 Task: For heading Arial black with underline.  font size for heading18,  'Change the font style of data to'Calibri.  and font size to 9,  Change the alignment of both headline & data to Align center.  In the sheet  Data Collection Workbook Templatebook
Action: Mouse moved to (816, 107)
Screenshot: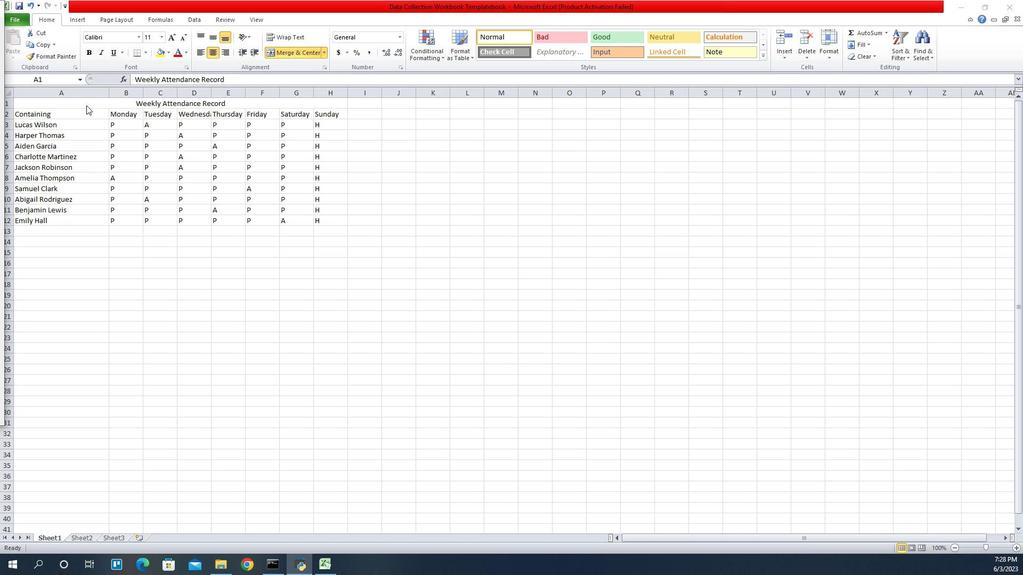 
Action: Mouse pressed left at (816, 107)
Screenshot: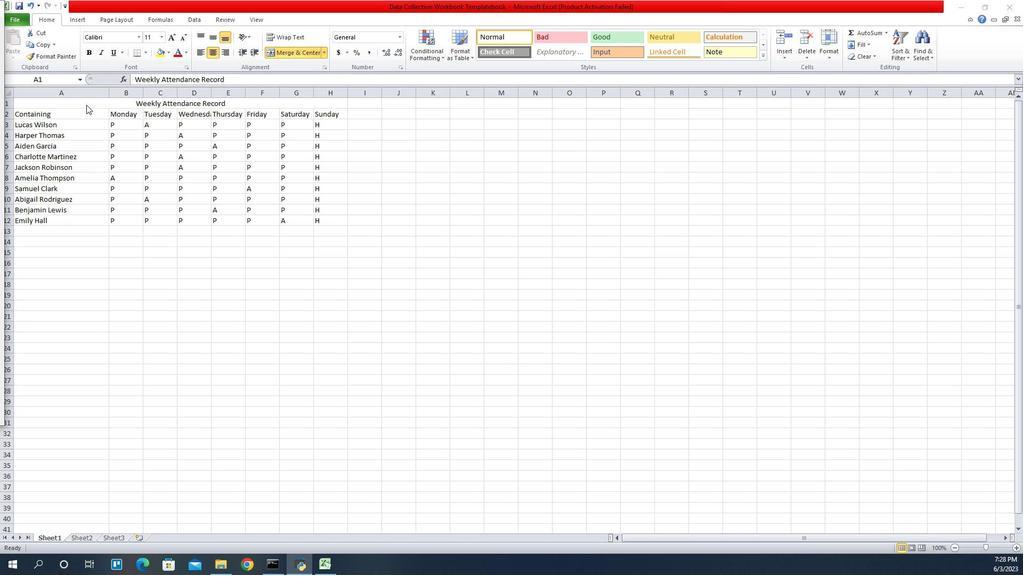 
Action: Mouse moved to (866, 38)
Screenshot: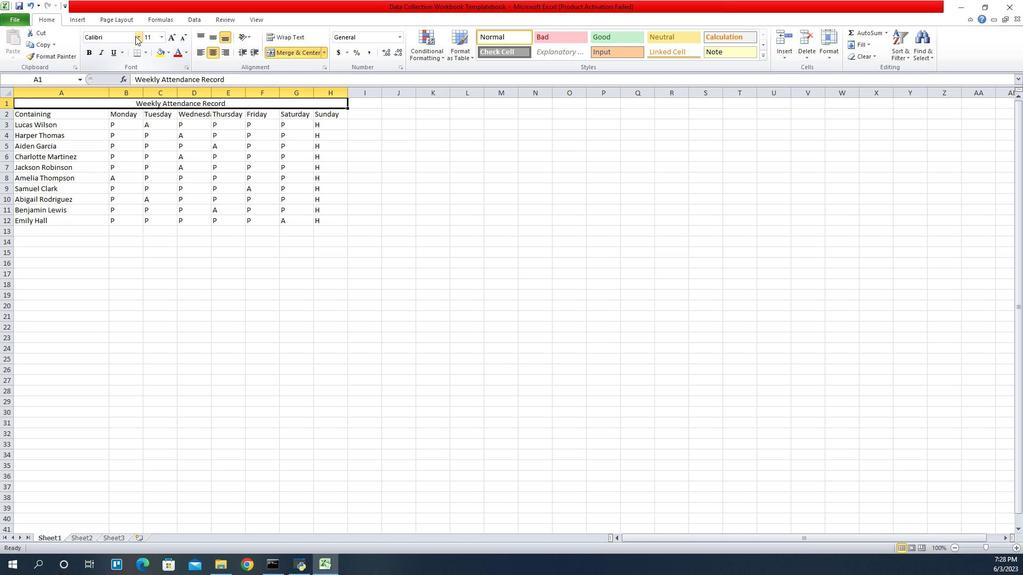 
Action: Mouse pressed left at (866, 38)
Screenshot: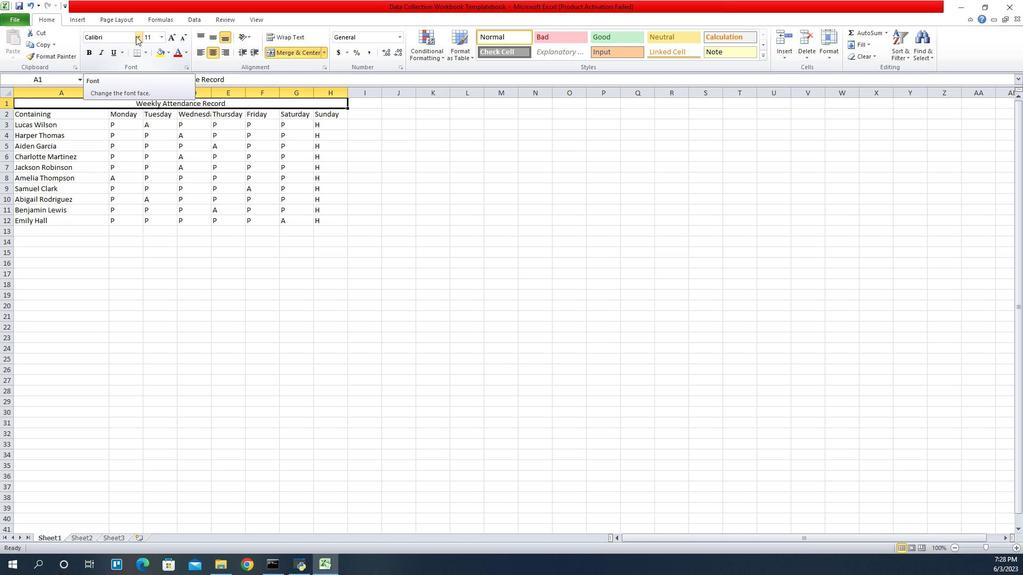 
Action: Mouse moved to (847, 136)
Screenshot: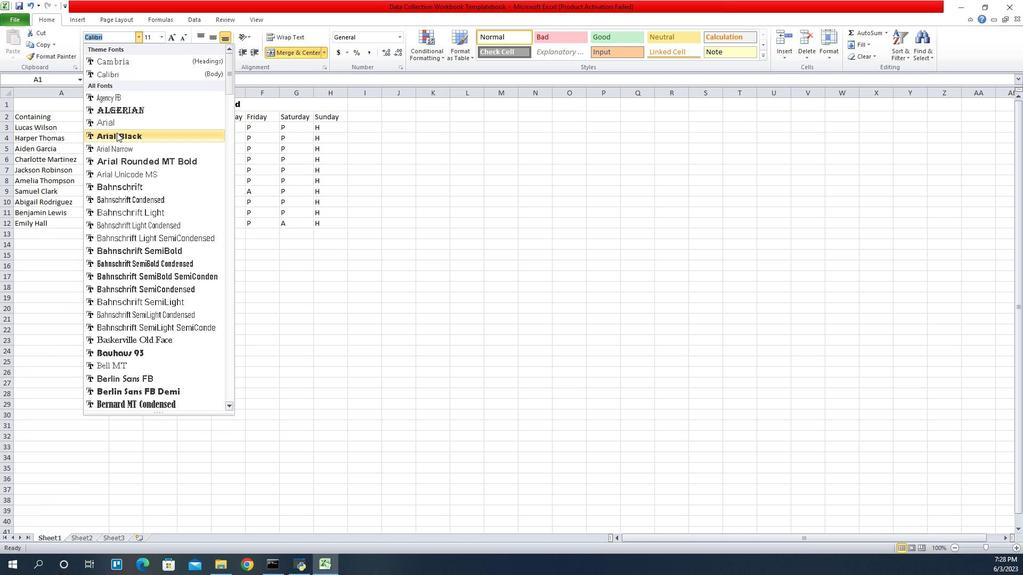 
Action: Mouse pressed left at (847, 136)
Screenshot: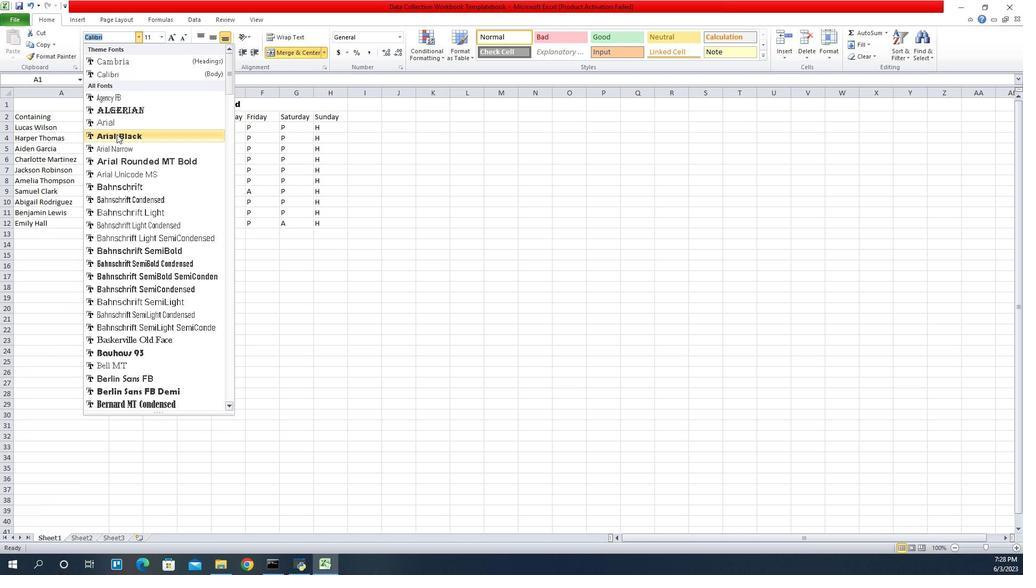 
Action: Mouse pressed left at (847, 136)
Screenshot: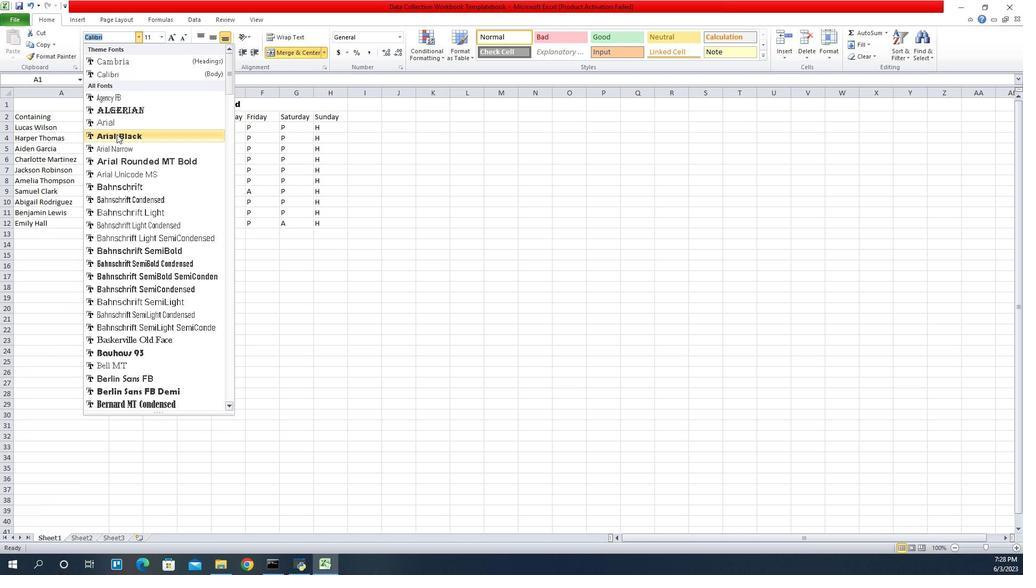 
Action: Mouse moved to (843, 55)
Screenshot: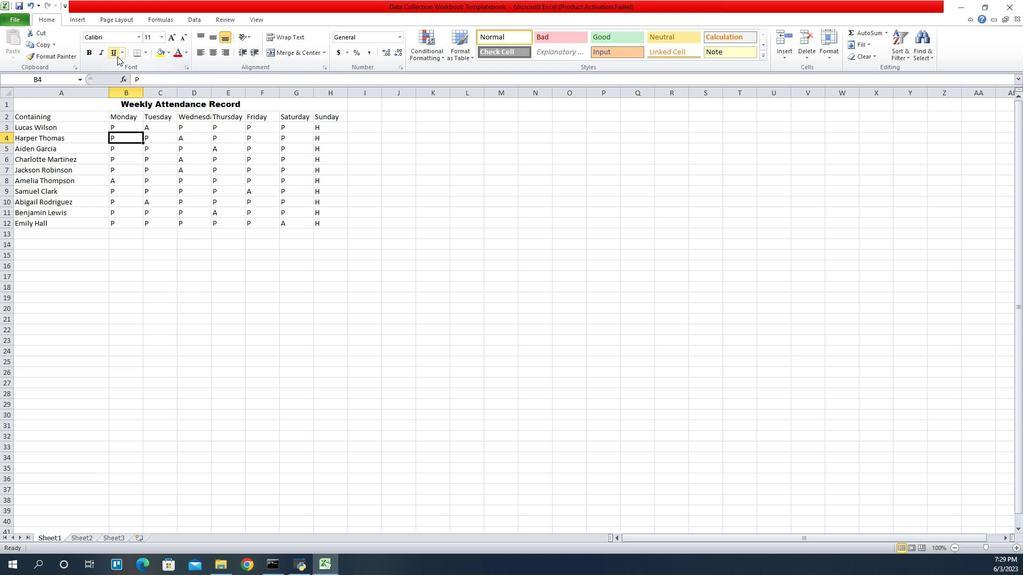 
Action: Mouse pressed left at (843, 55)
Screenshot: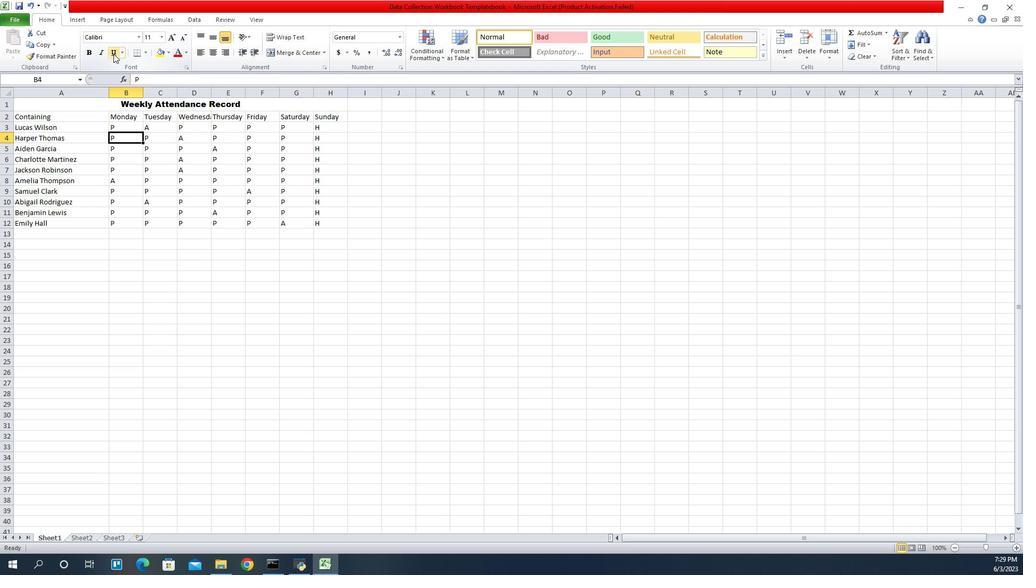 
Action: Mouse moved to (891, 41)
Screenshot: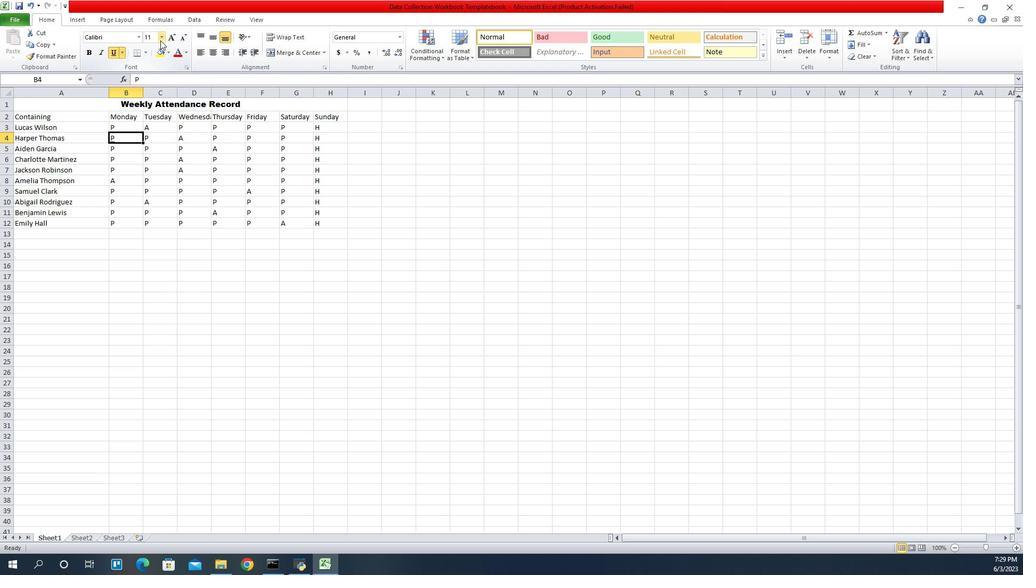 
Action: Mouse pressed left at (891, 41)
Screenshot: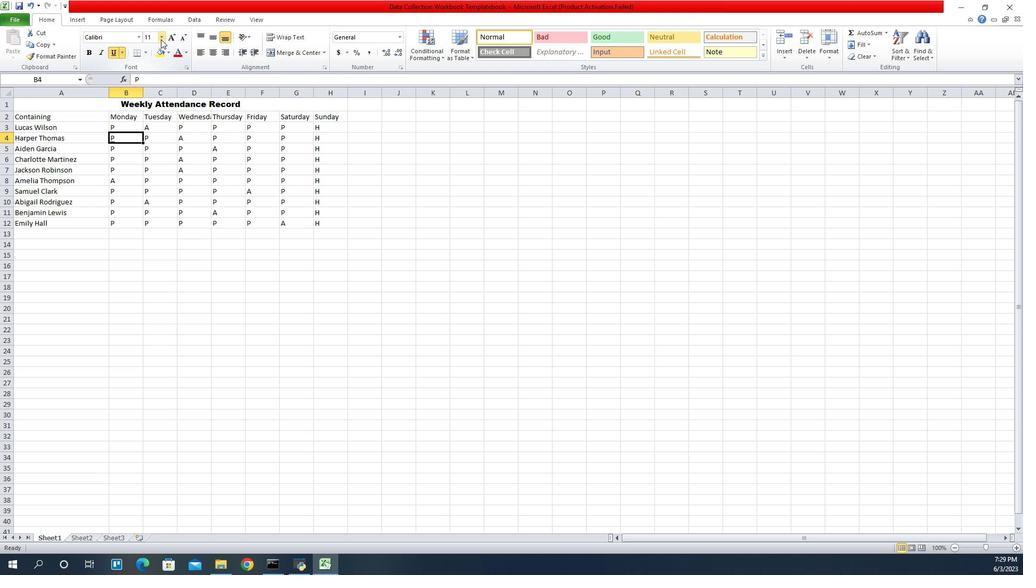 
Action: Mouse moved to (882, 113)
Screenshot: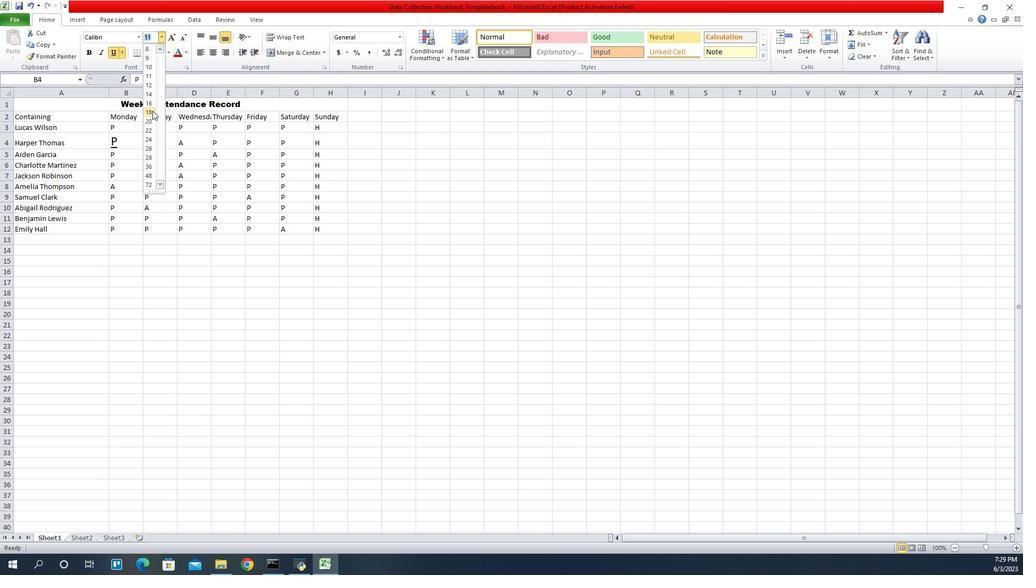 
Action: Mouse pressed left at (882, 113)
Screenshot: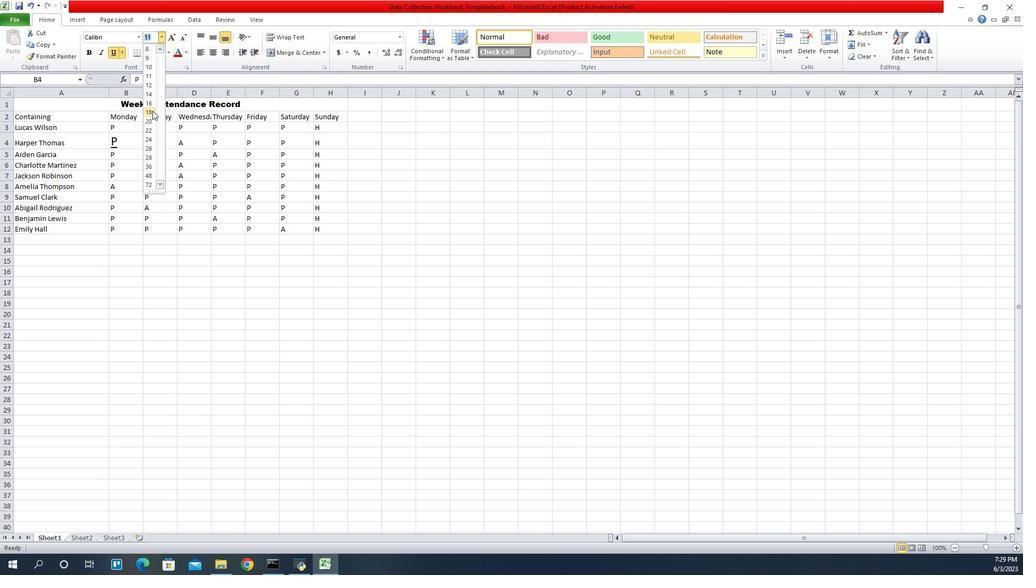 
Action: Mouse moved to (842, 143)
Screenshot: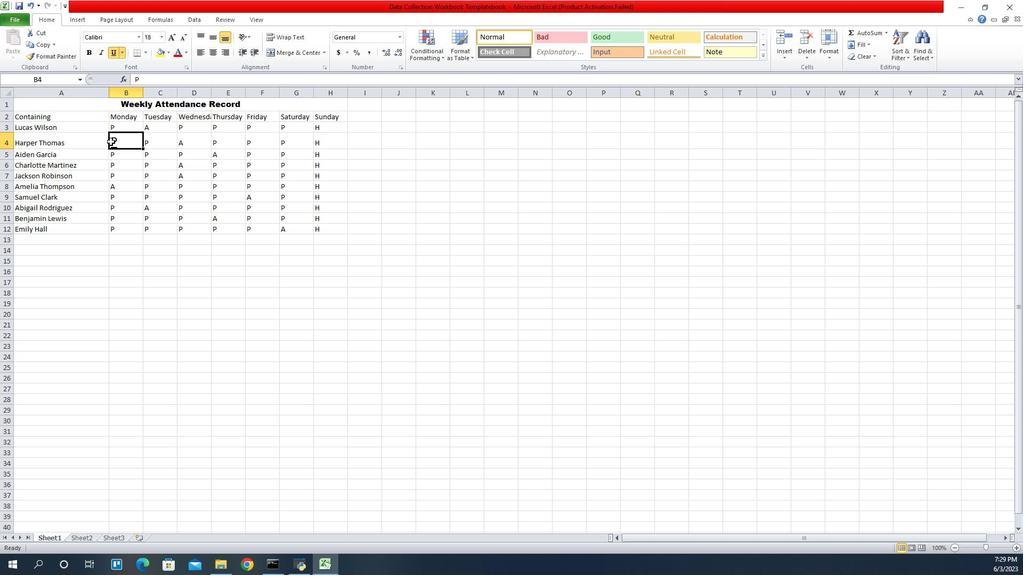
Action: Key pressed ctrl+Z
Screenshot: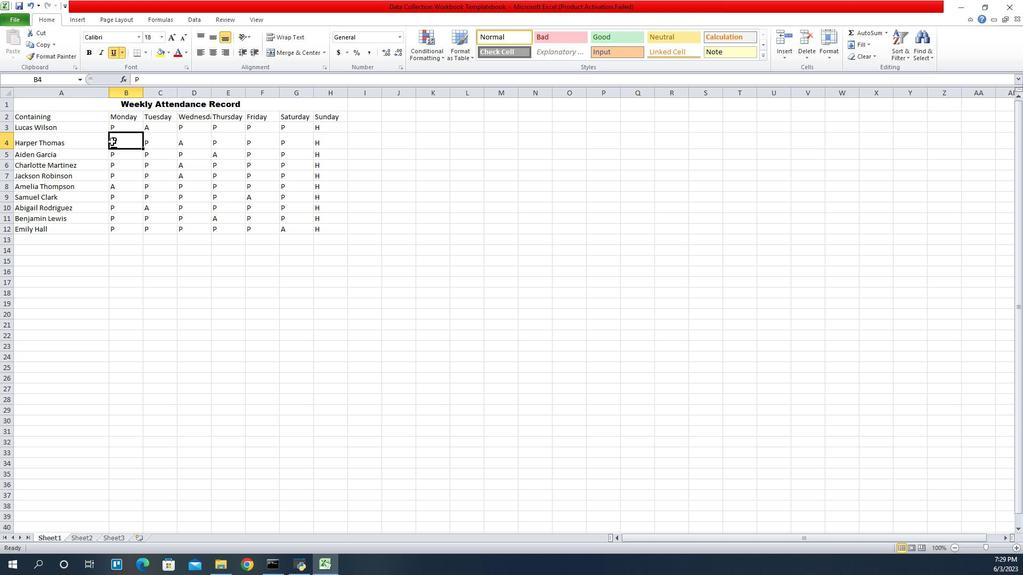 
Action: Mouse moved to (837, 109)
Screenshot: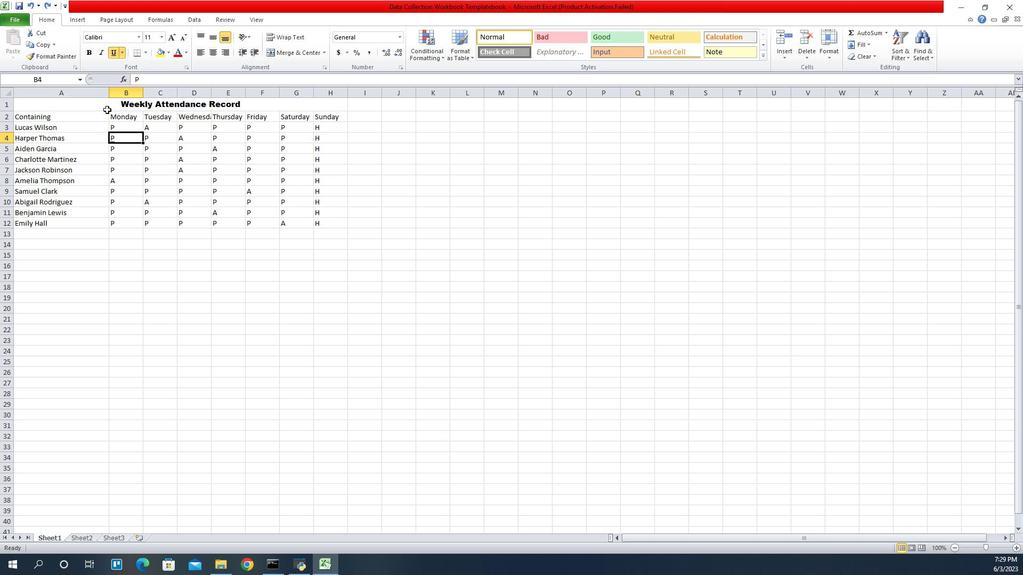 
Action: Mouse pressed left at (837, 109)
Screenshot: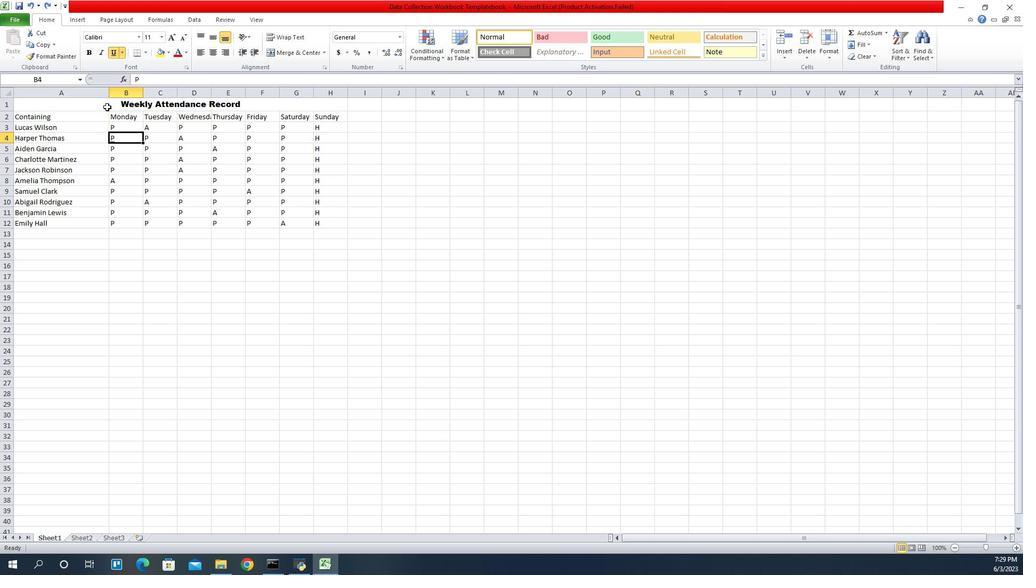 
Action: Mouse moved to (843, 57)
Screenshot: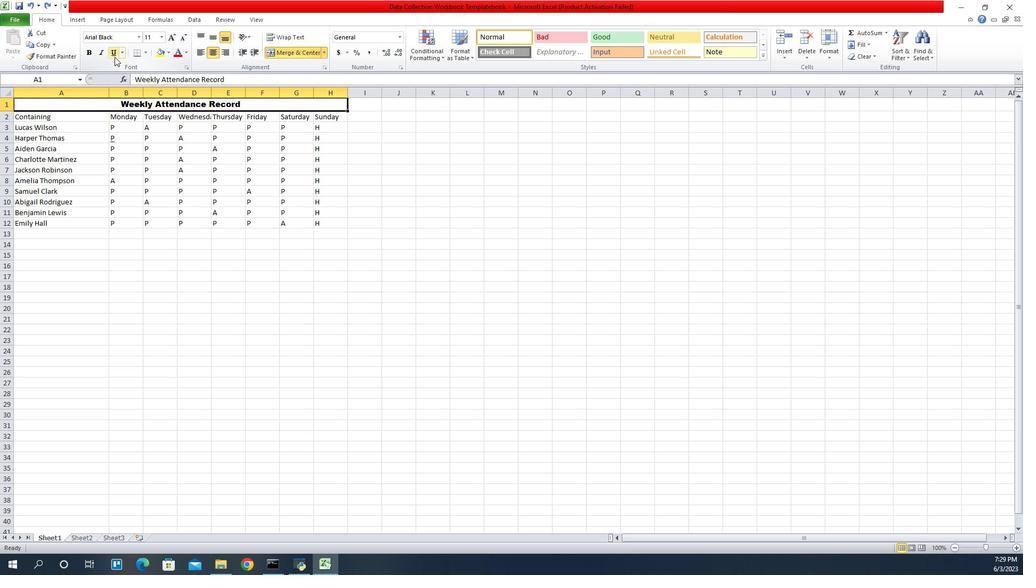 
Action: Mouse pressed left at (843, 57)
Screenshot: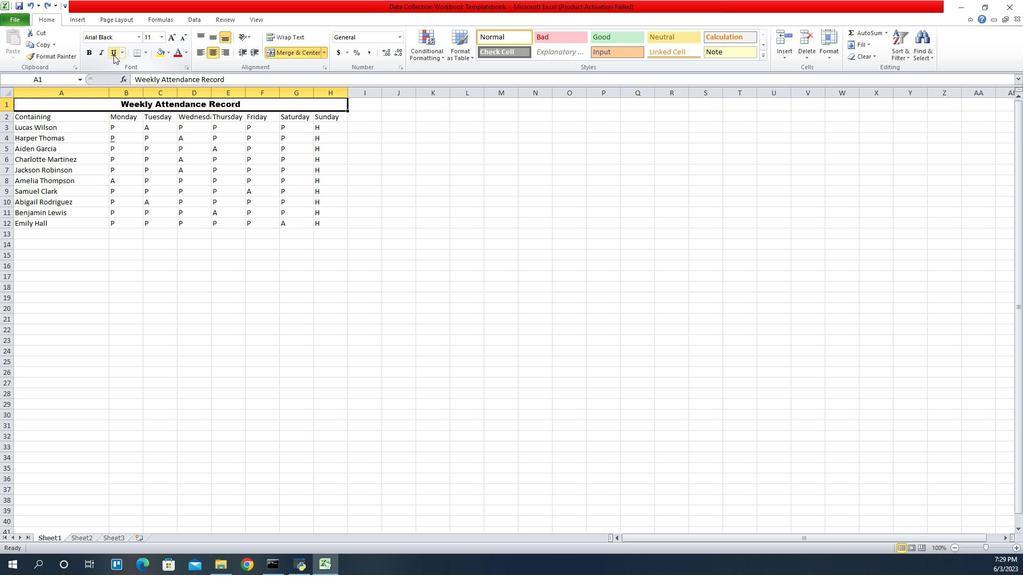 
Action: Mouse moved to (794, 117)
Screenshot: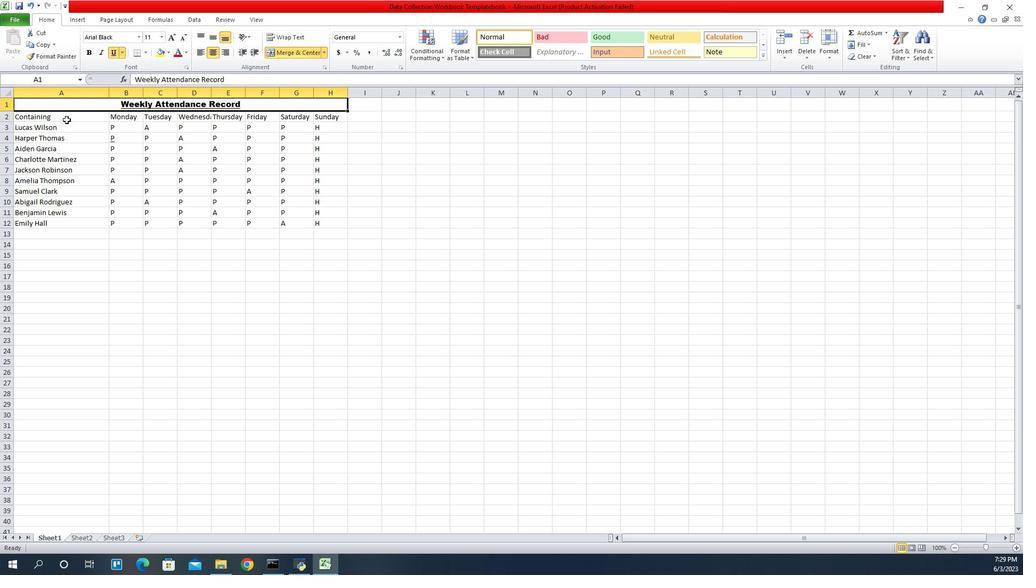 
Action: Mouse pressed left at (794, 117)
Screenshot: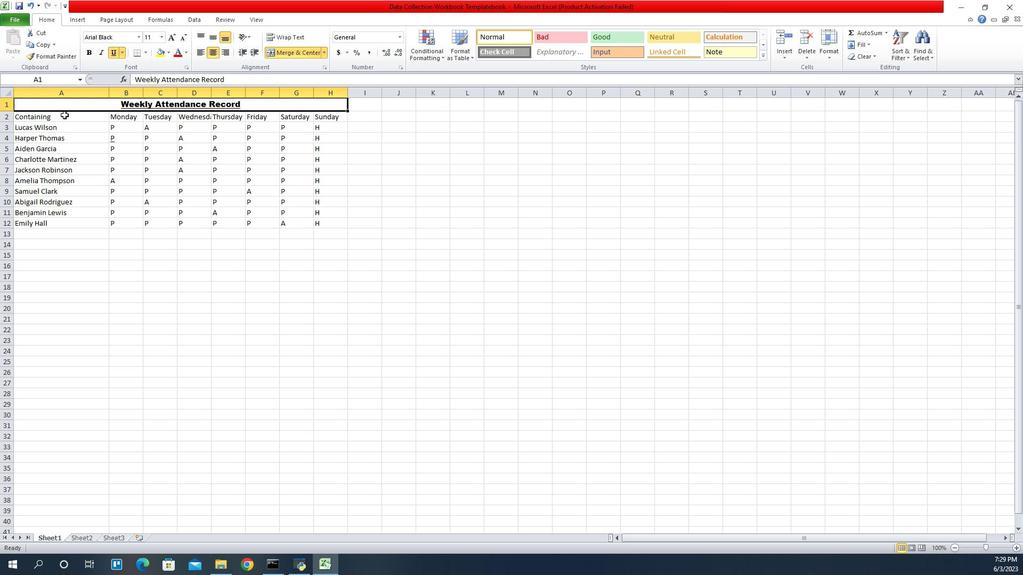 
Action: Mouse moved to (868, 42)
Screenshot: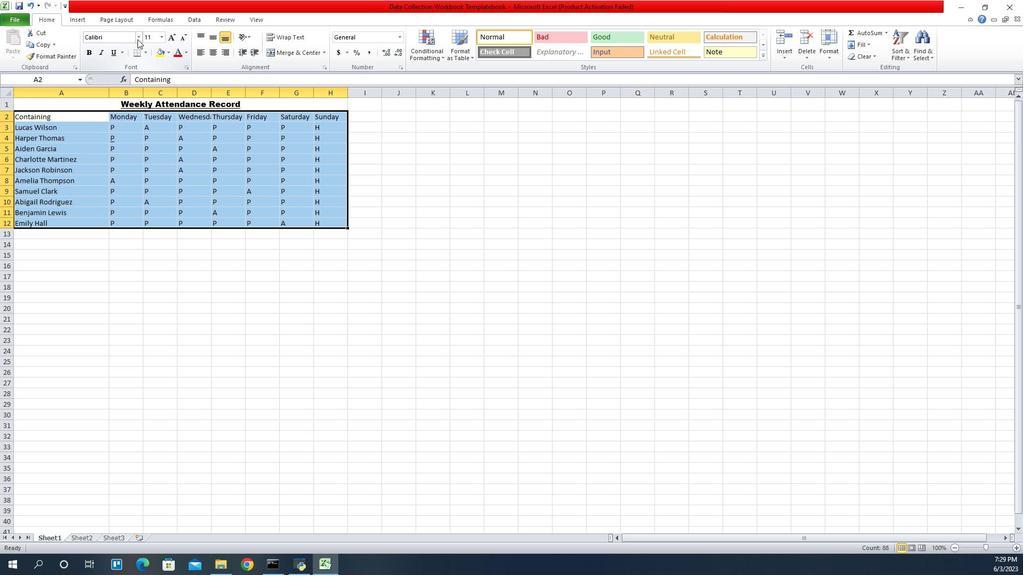 
Action: Mouse pressed left at (868, 42)
Screenshot: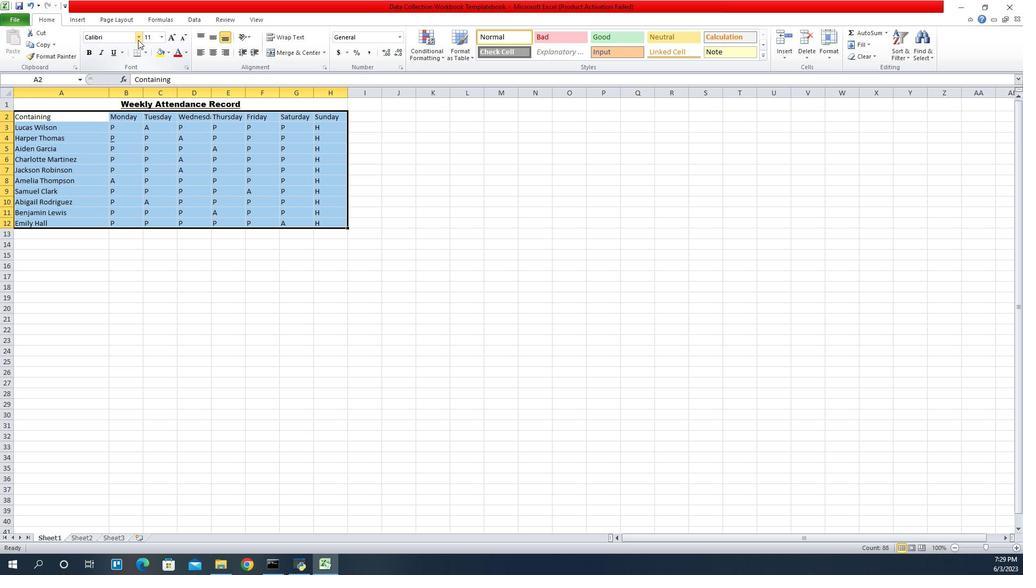 
Action: Mouse moved to (843, 71)
Screenshot: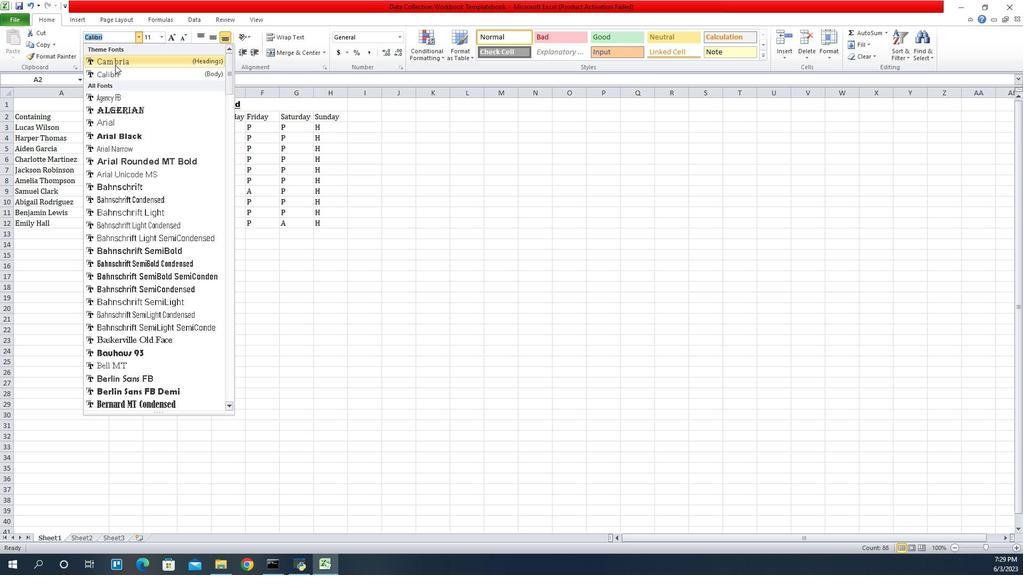 
Action: Mouse pressed left at (843, 71)
Screenshot: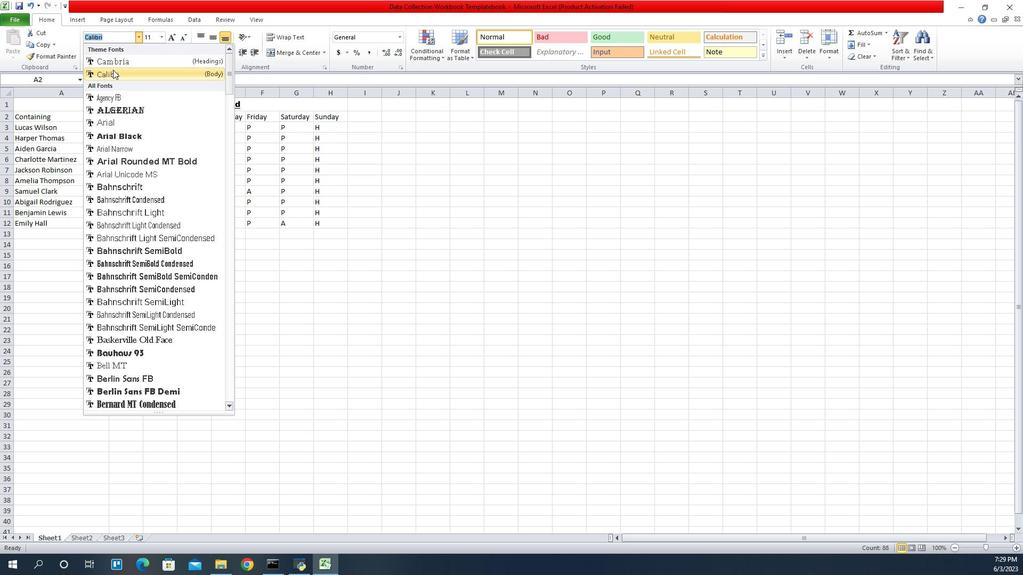 
Action: Mouse moved to (890, 42)
Screenshot: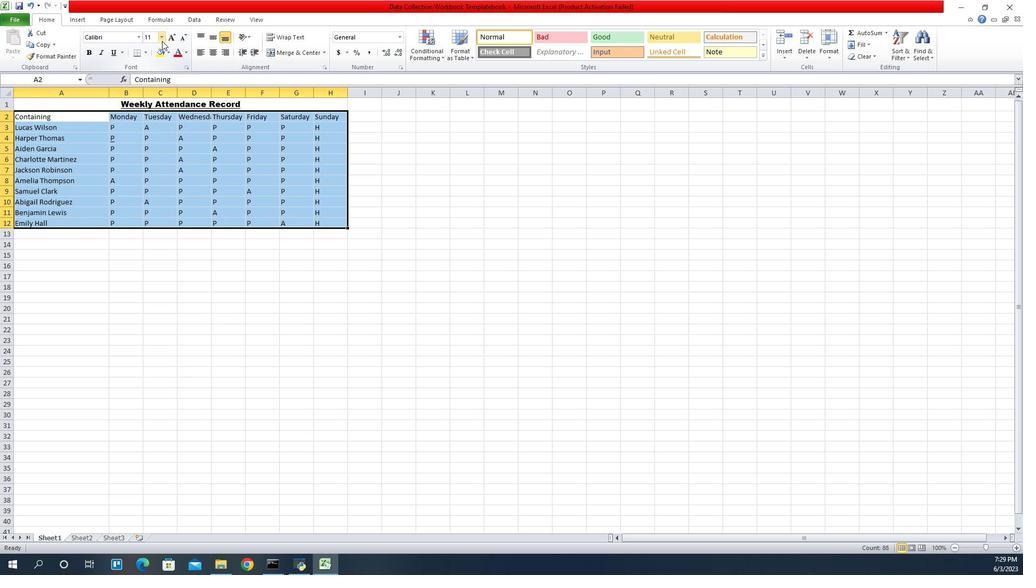 
Action: Mouse pressed left at (890, 42)
Screenshot: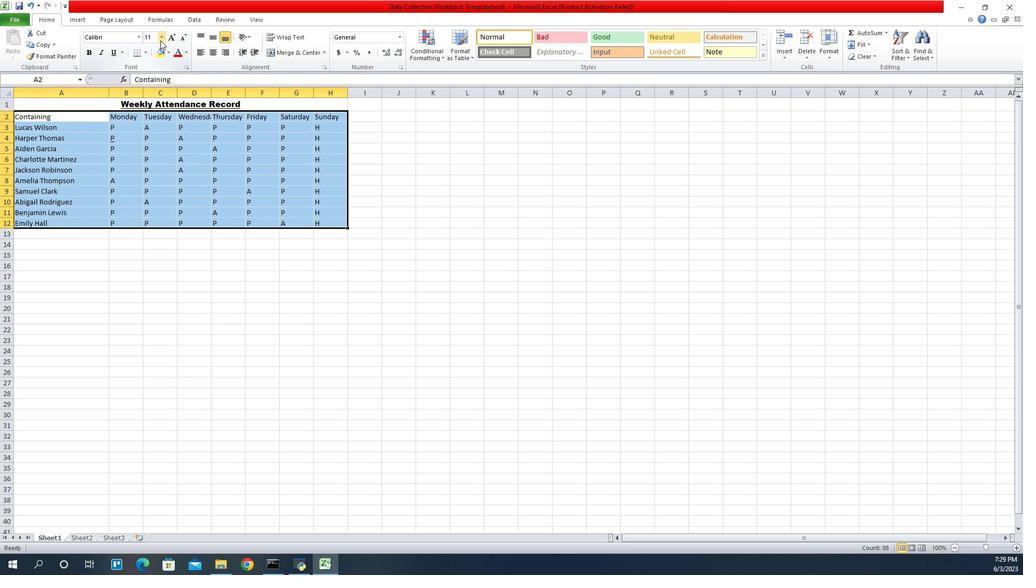 
Action: Mouse moved to (882, 62)
Screenshot: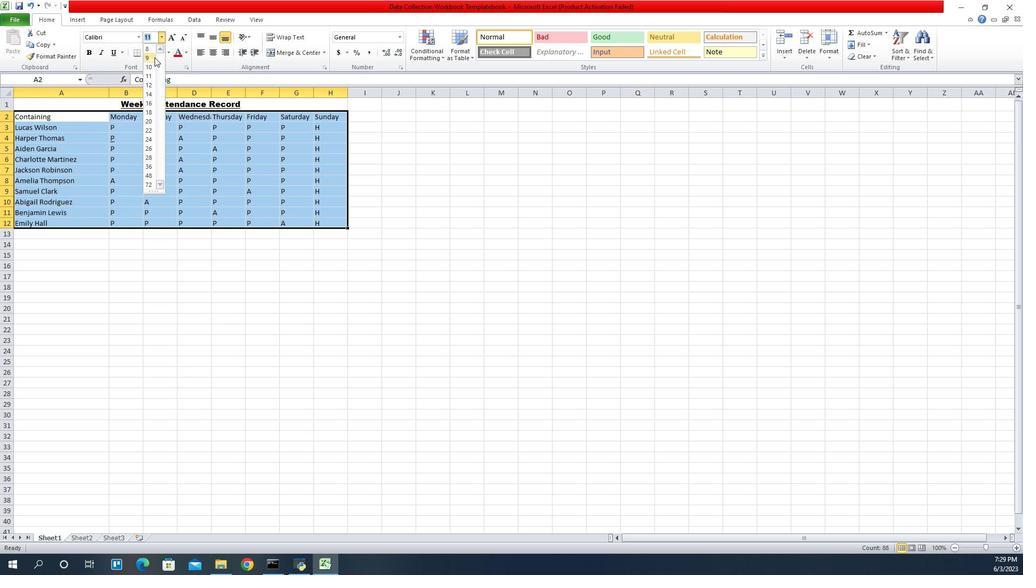 
Action: Mouse pressed left at (882, 62)
Screenshot: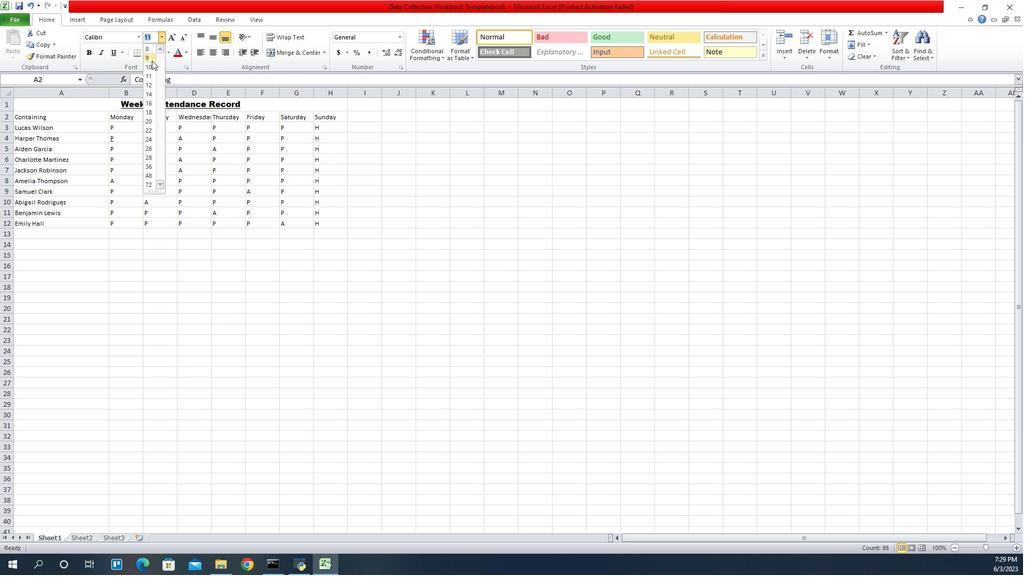 
Action: Mouse moved to (800, 107)
Screenshot: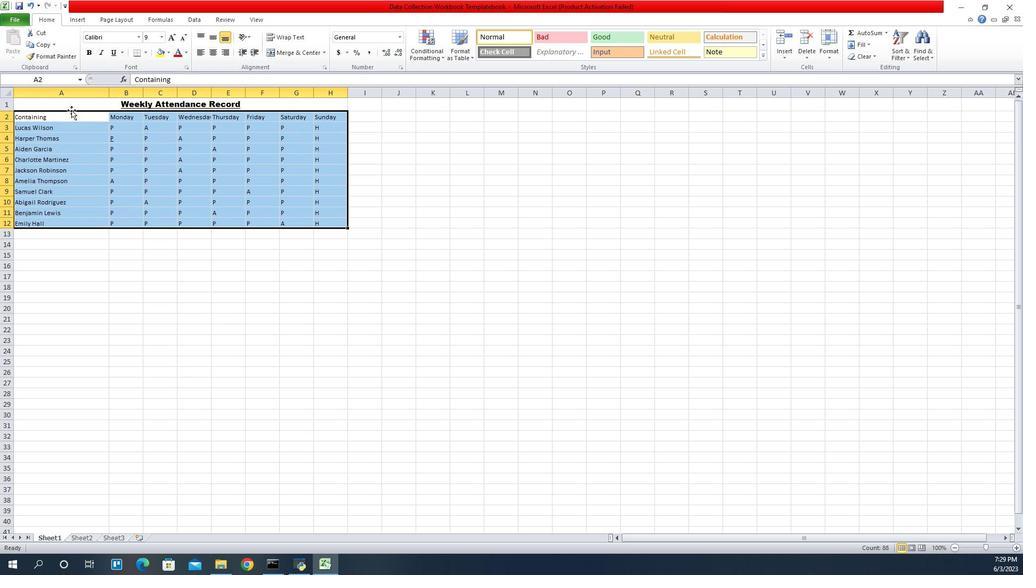 
Action: Mouse pressed left at (800, 107)
Screenshot: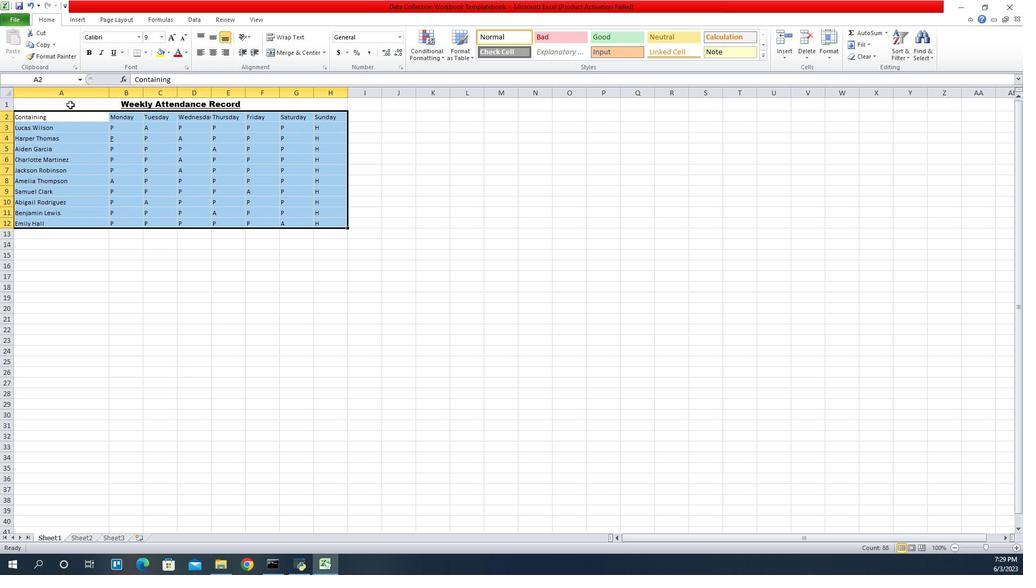 
Action: Mouse moved to (939, 53)
Screenshot: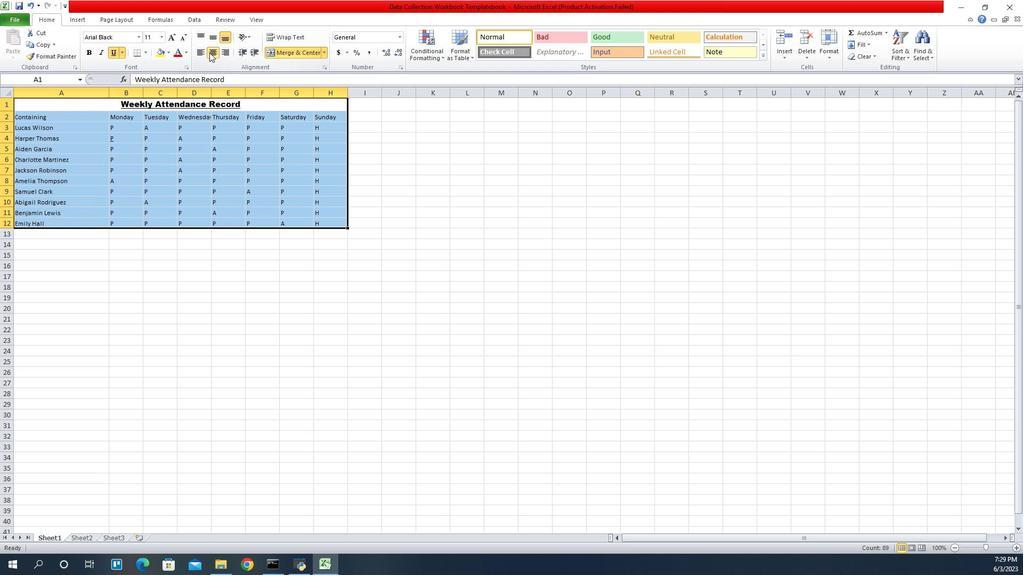 
Action: Mouse pressed left at (939, 53)
Screenshot: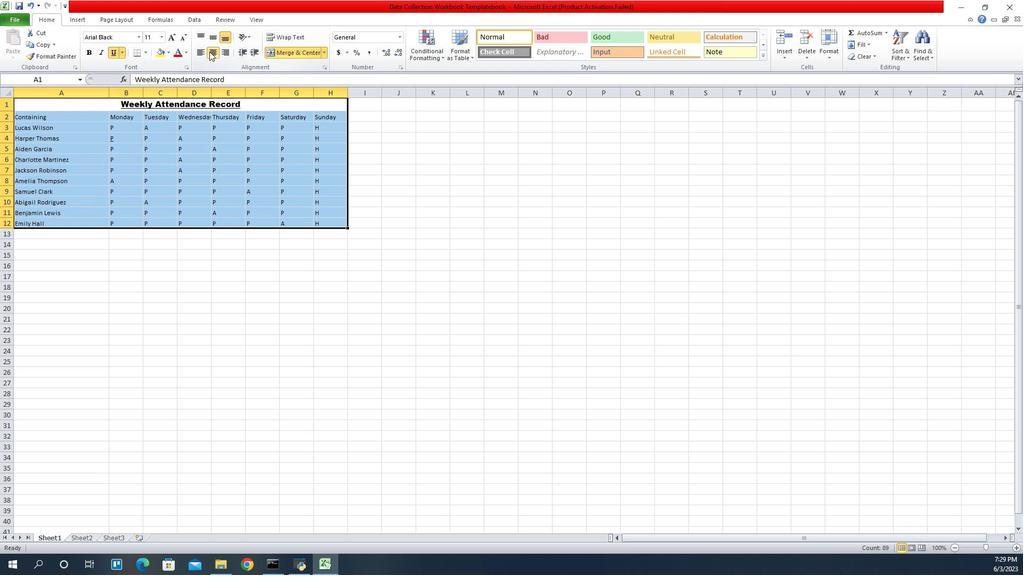 
Action: Mouse pressed left at (939, 53)
Screenshot: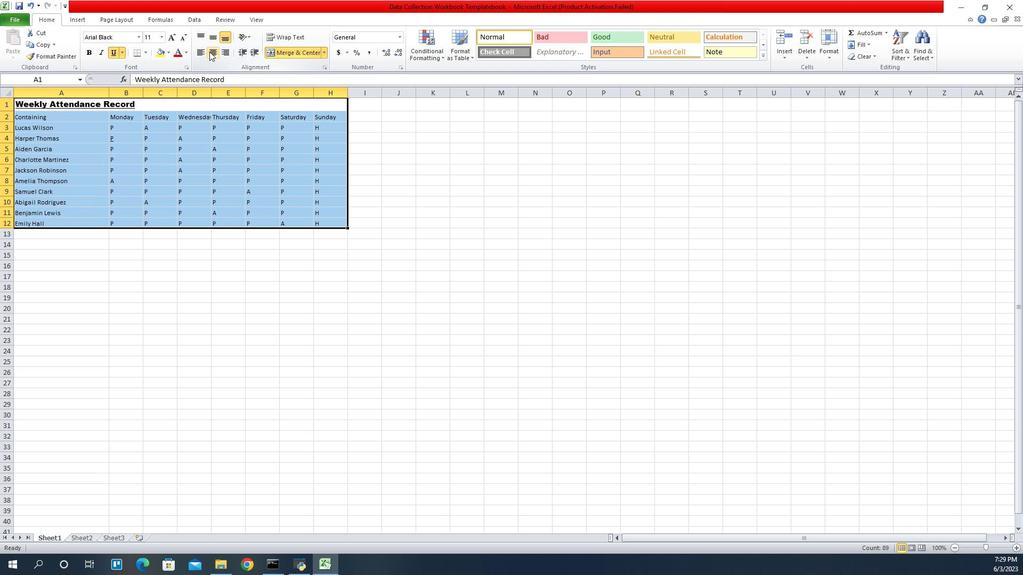 
Action: Mouse moved to (837, 93)
Screenshot: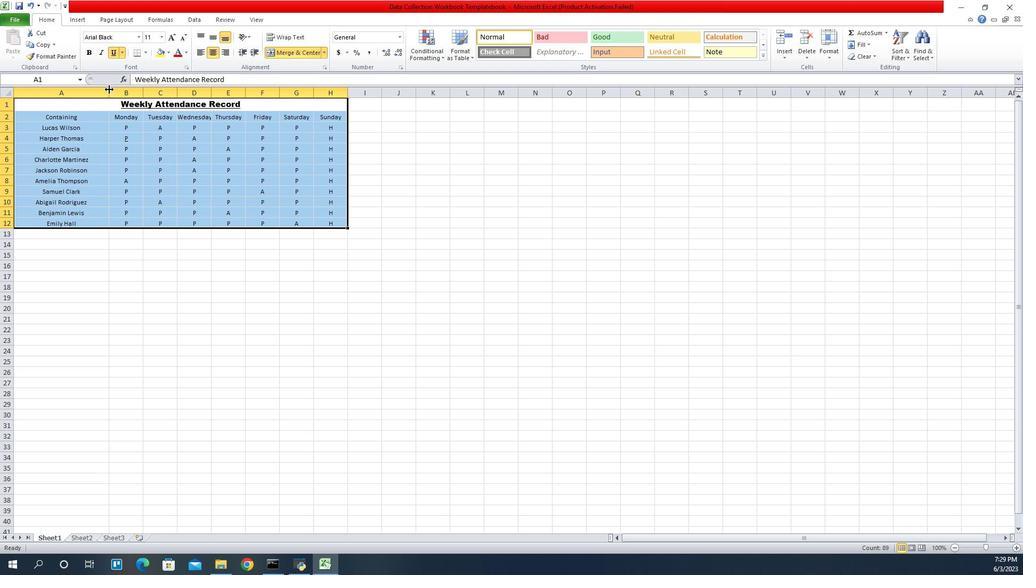 
Action: Mouse pressed left at (837, 93)
Screenshot: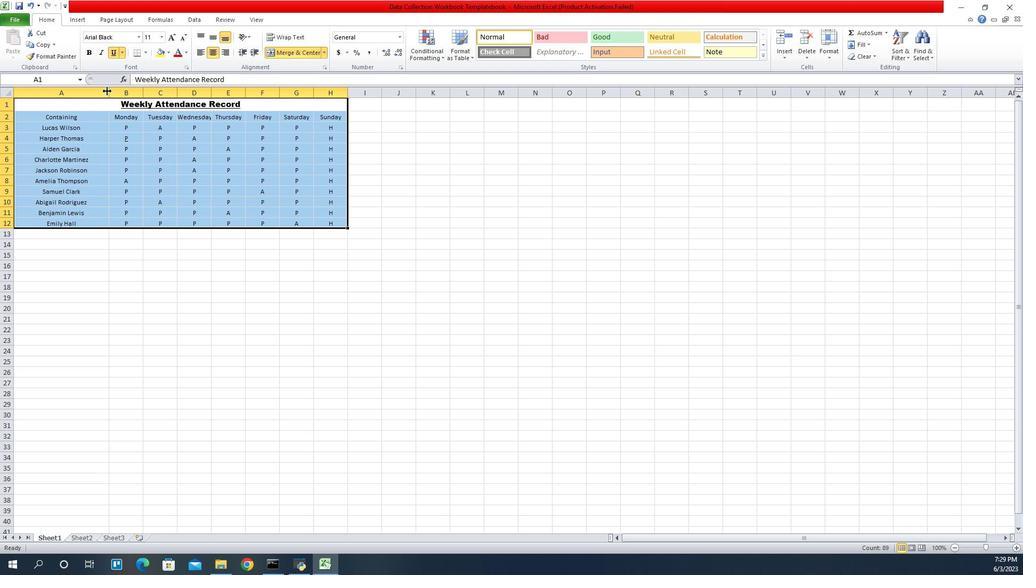
Action: Mouse pressed left at (837, 93)
Screenshot: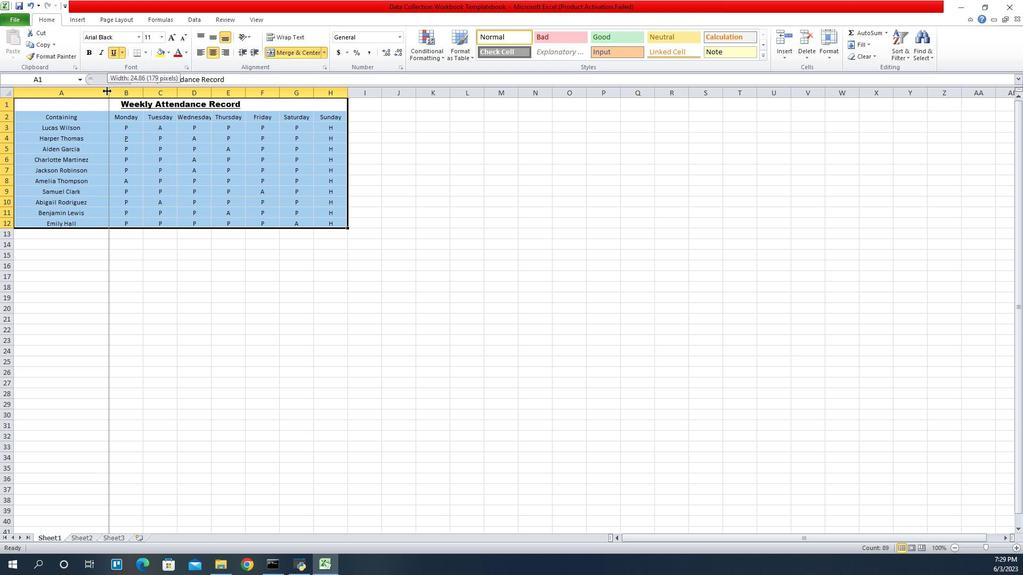
Action: Mouse moved to (836, 98)
Screenshot: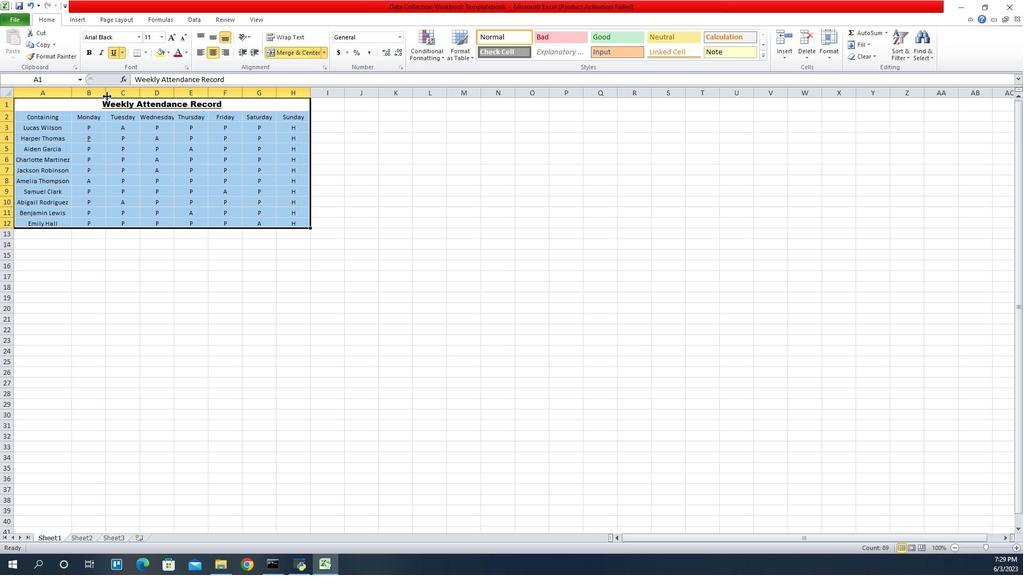 
Action: Mouse pressed left at (836, 98)
Screenshot: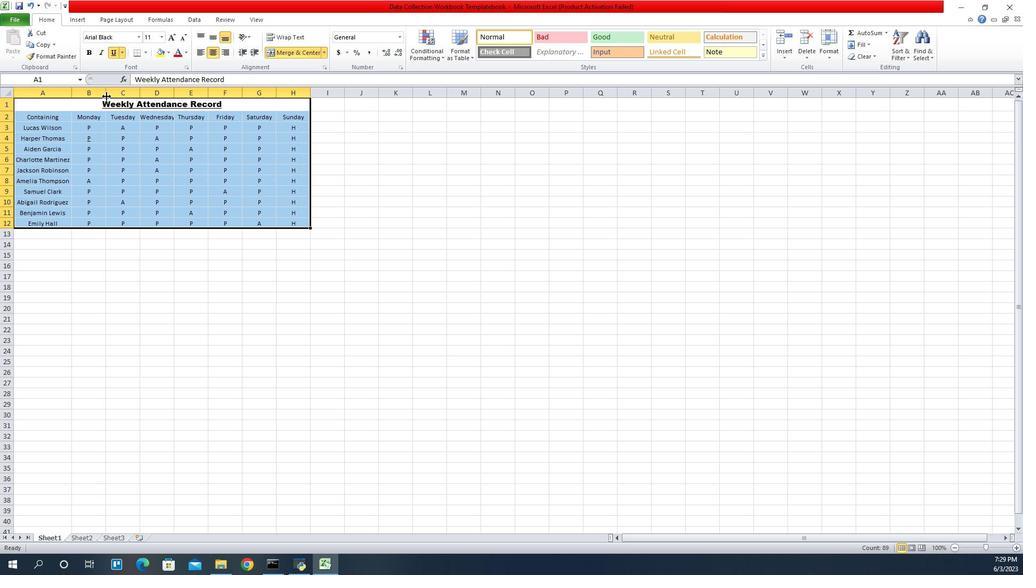 
Action: Mouse pressed left at (836, 98)
Screenshot: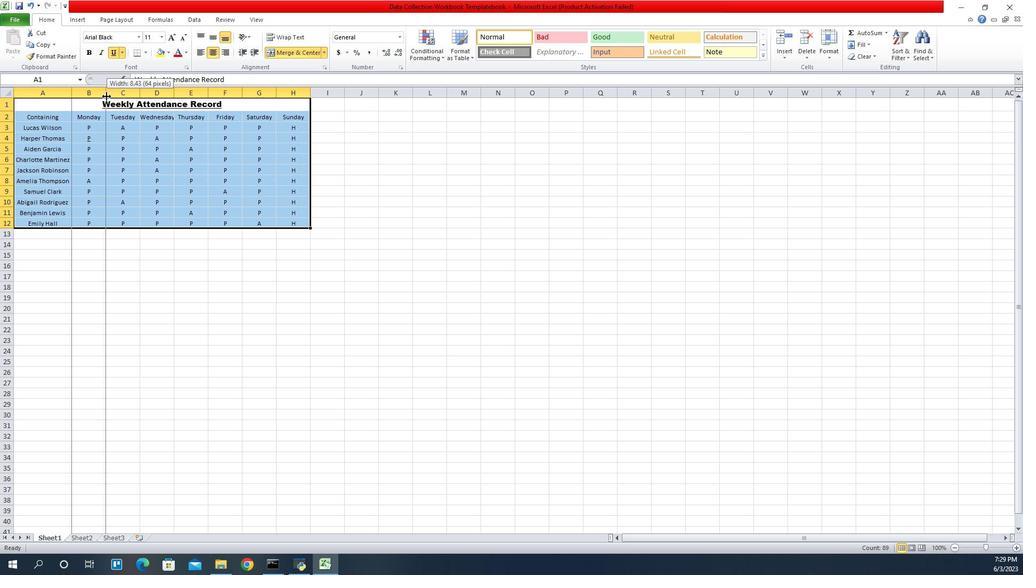 
Action: Mouse moved to (865, 93)
Screenshot: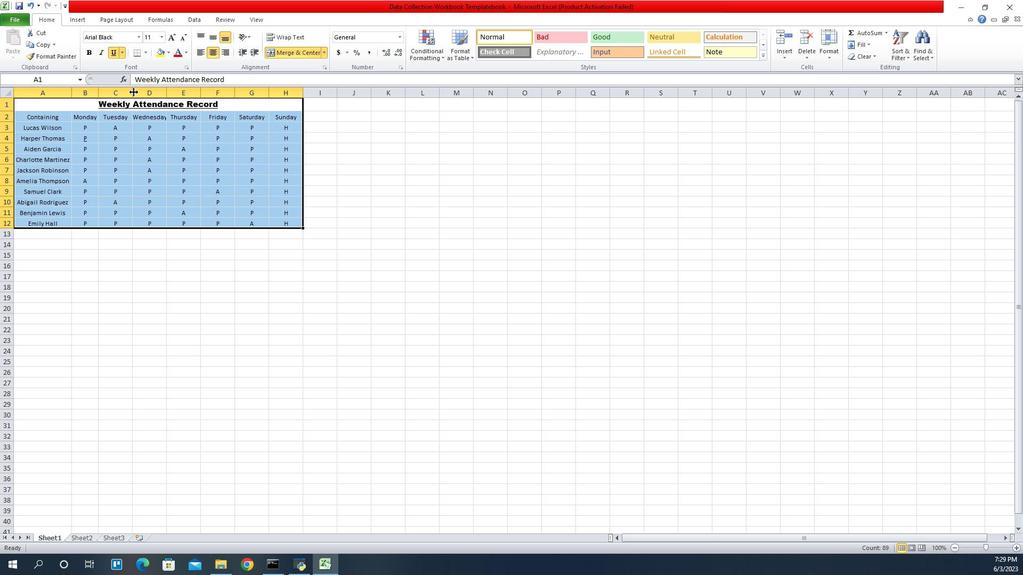 
Action: Mouse pressed left at (865, 93)
Screenshot: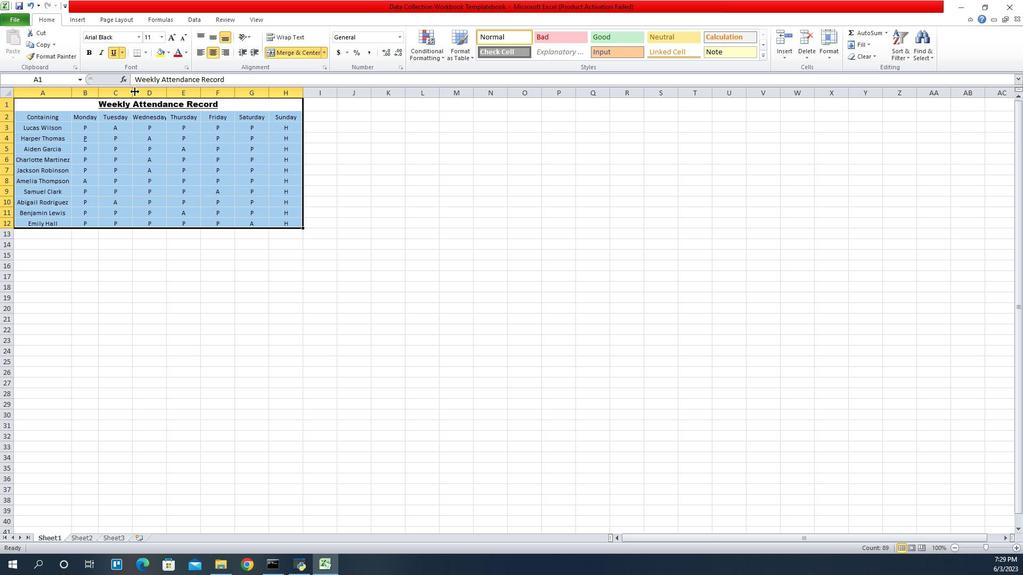 
Action: Mouse pressed left at (865, 93)
Screenshot: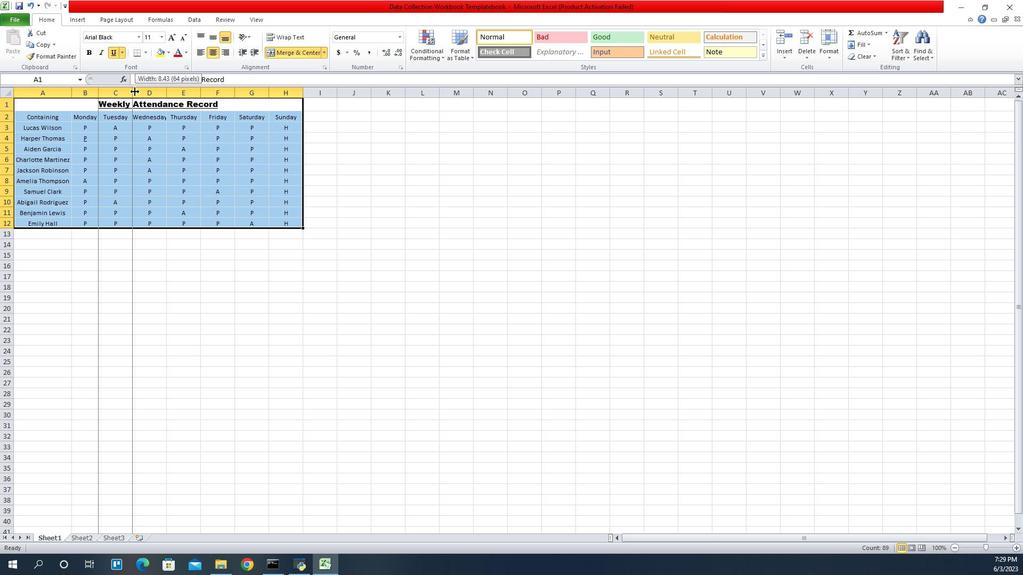 
Action: Mouse moved to (891, 95)
Screenshot: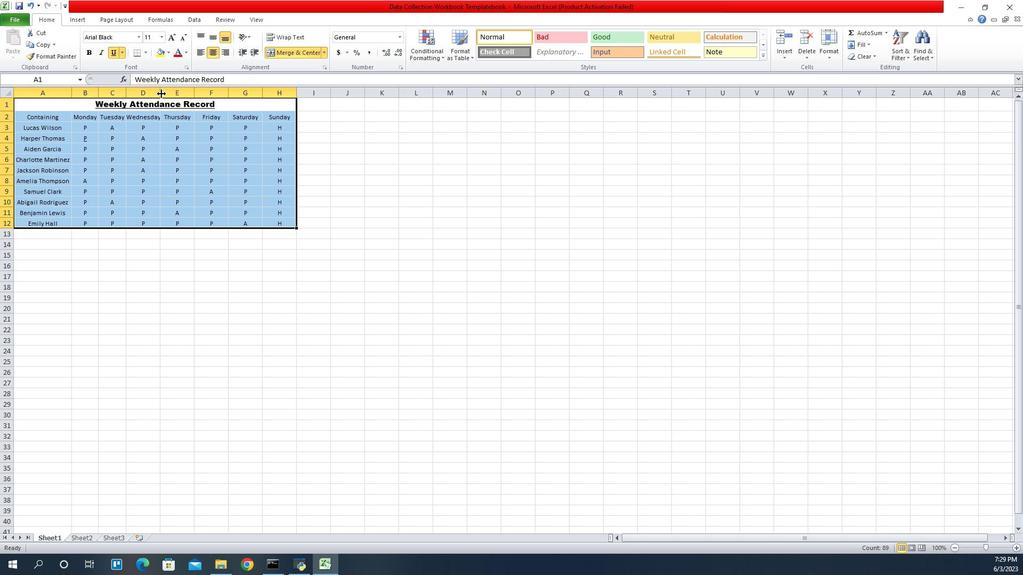 
Action: Mouse pressed left at (891, 95)
Screenshot: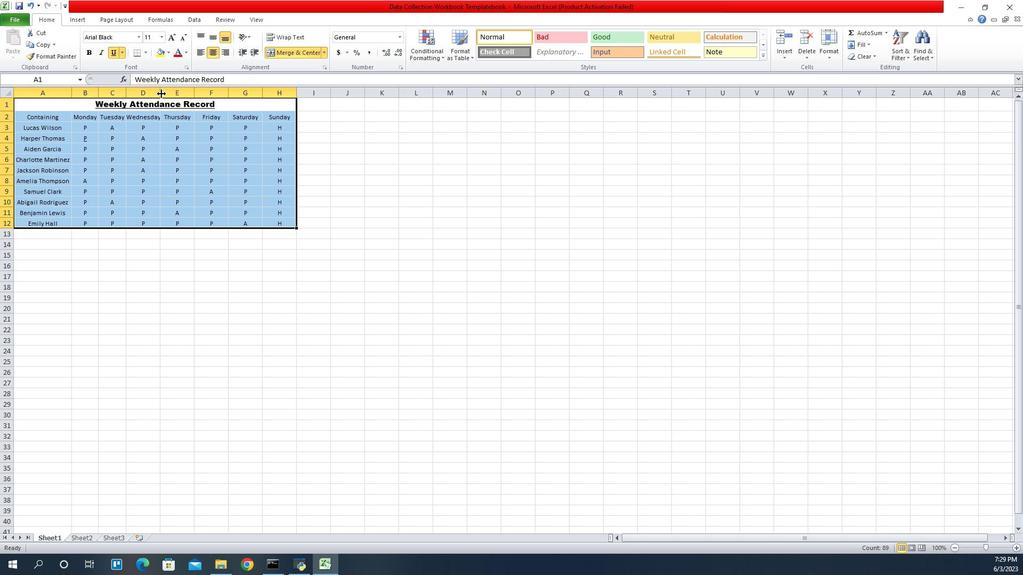 
Action: Mouse pressed left at (891, 95)
Screenshot: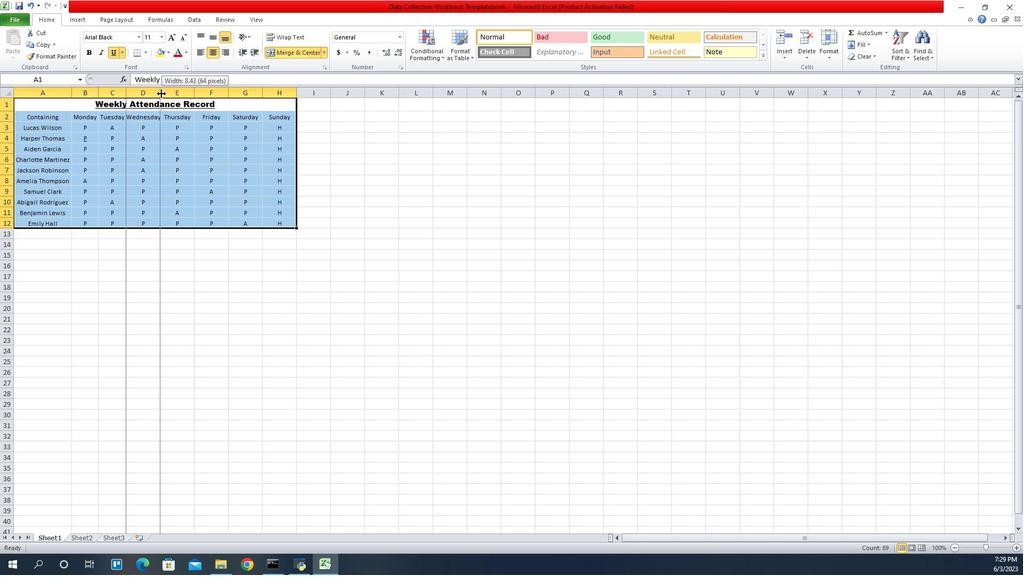 
Action: Mouse moved to (930, 93)
Screenshot: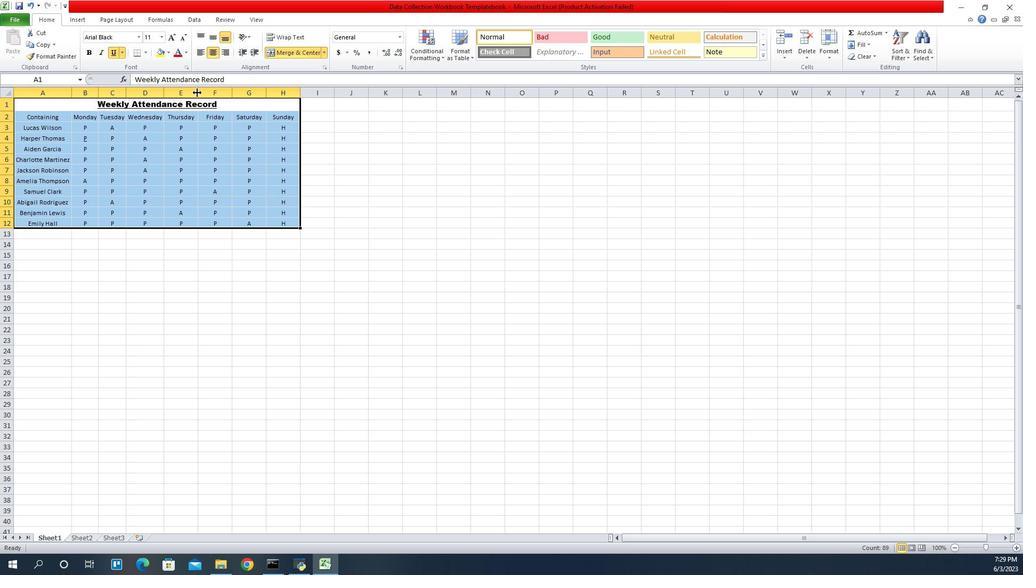 
Action: Mouse pressed left at (930, 93)
Screenshot: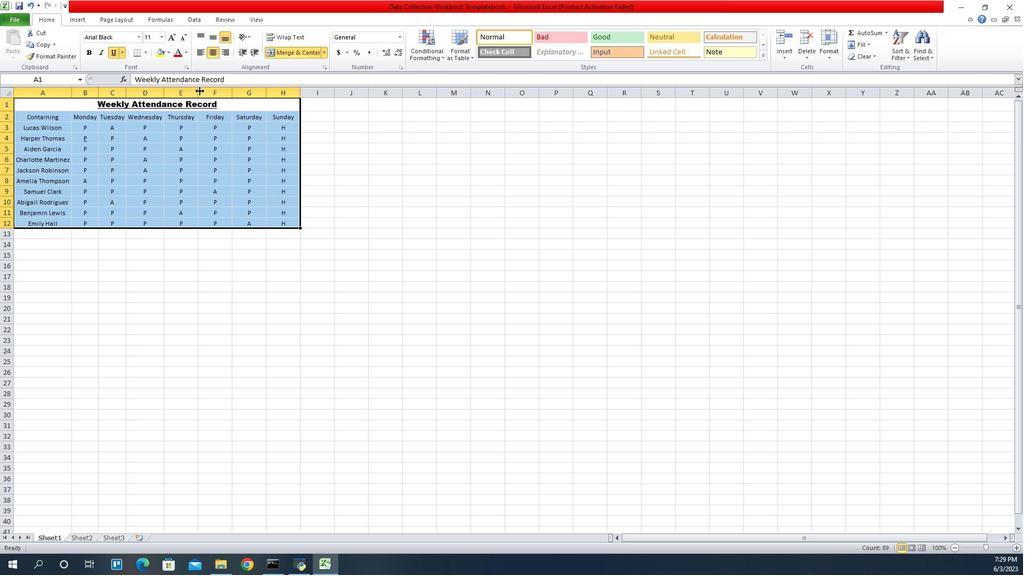 
Action: Mouse pressed left at (930, 93)
Screenshot: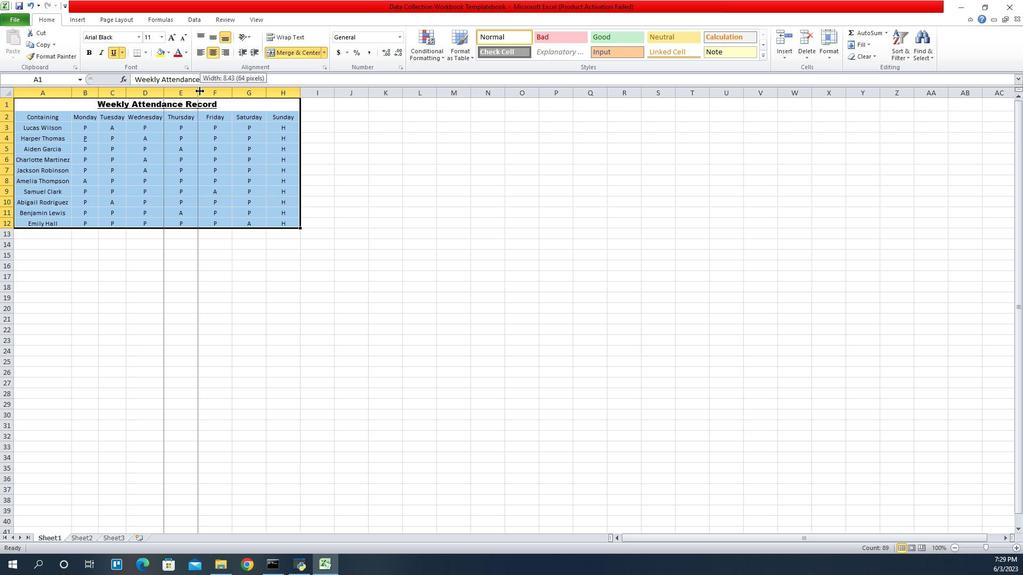 
Action: Mouse moved to (957, 96)
Screenshot: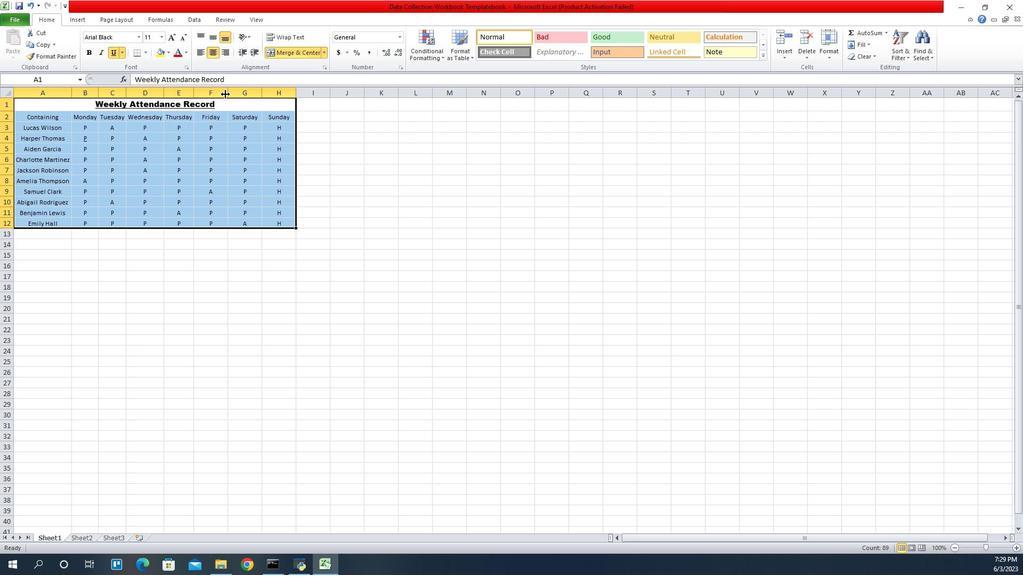 
Action: Mouse pressed left at (957, 96)
Screenshot: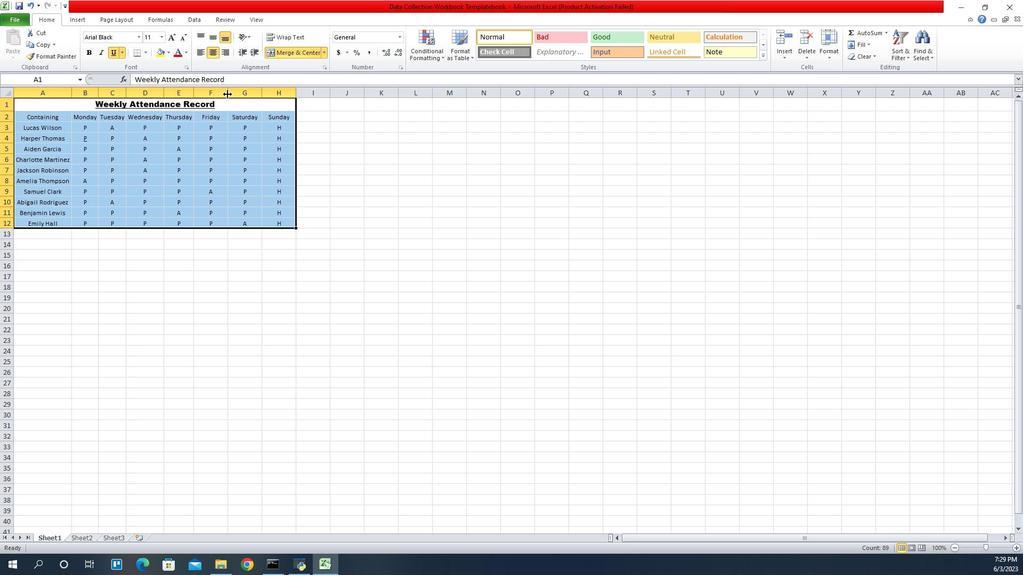 
Action: Mouse pressed left at (957, 96)
Screenshot: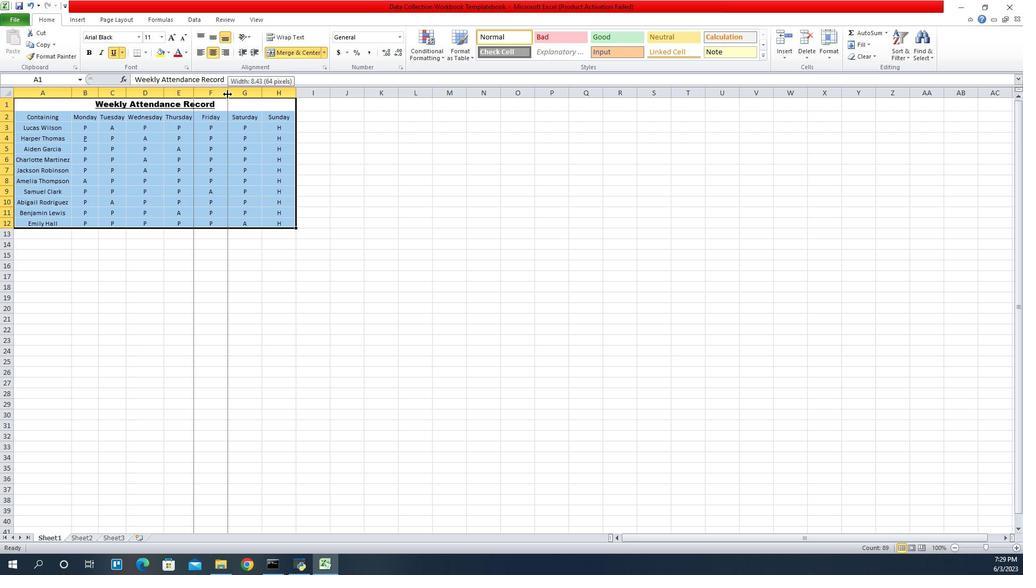 
Action: Mouse moved to (977, 95)
Screenshot: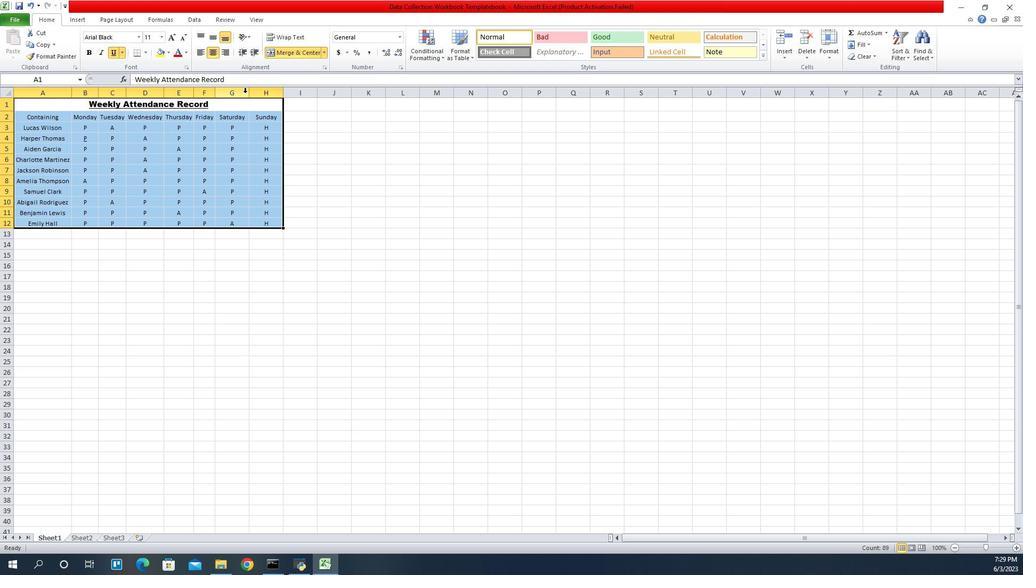 
Action: Mouse pressed left at (977, 95)
Screenshot: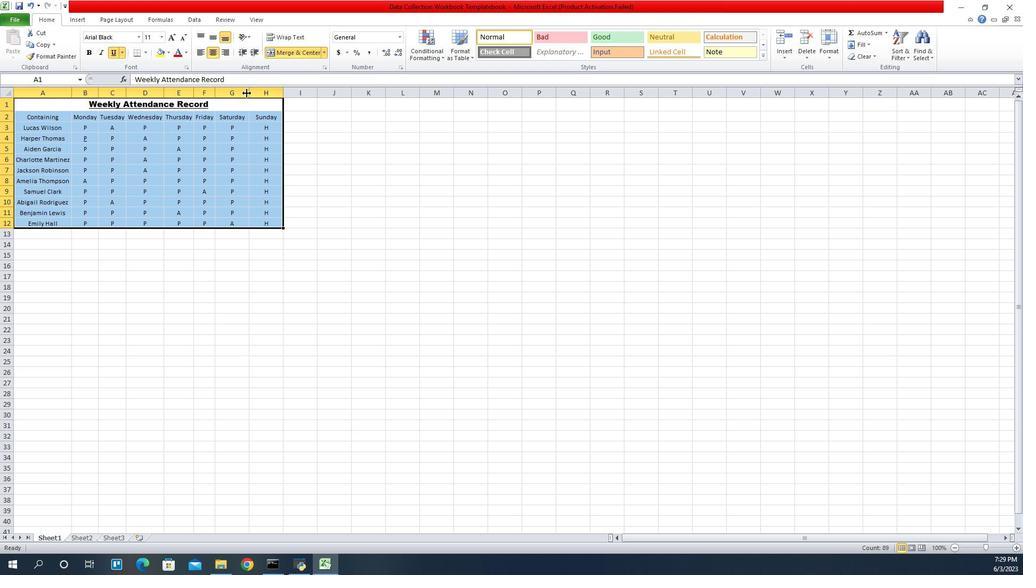 
Action: Mouse pressed left at (977, 95)
Screenshot: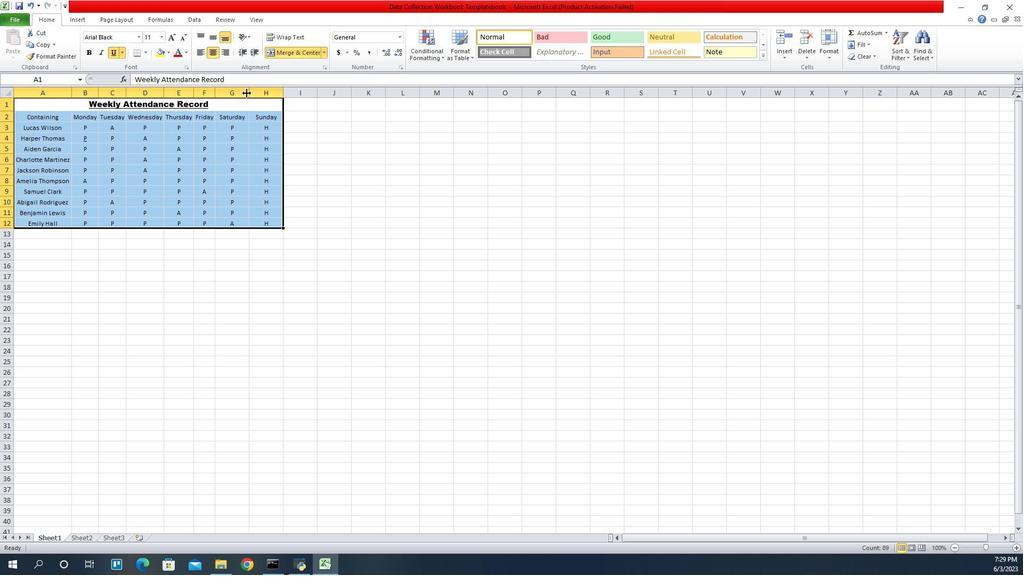 
Action: Mouse moved to (1007, 95)
Screenshot: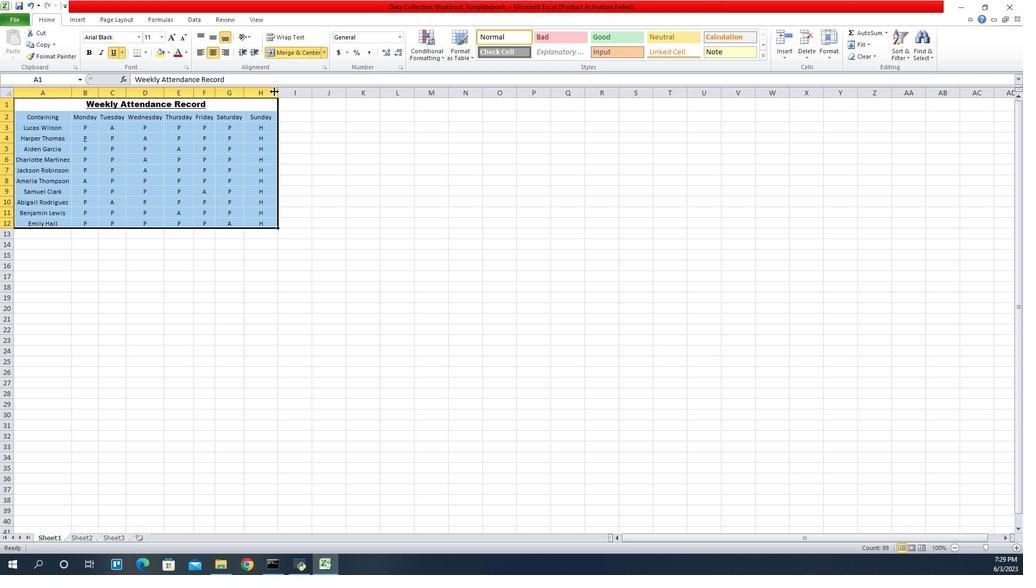 
Action: Mouse pressed left at (1007, 95)
Screenshot: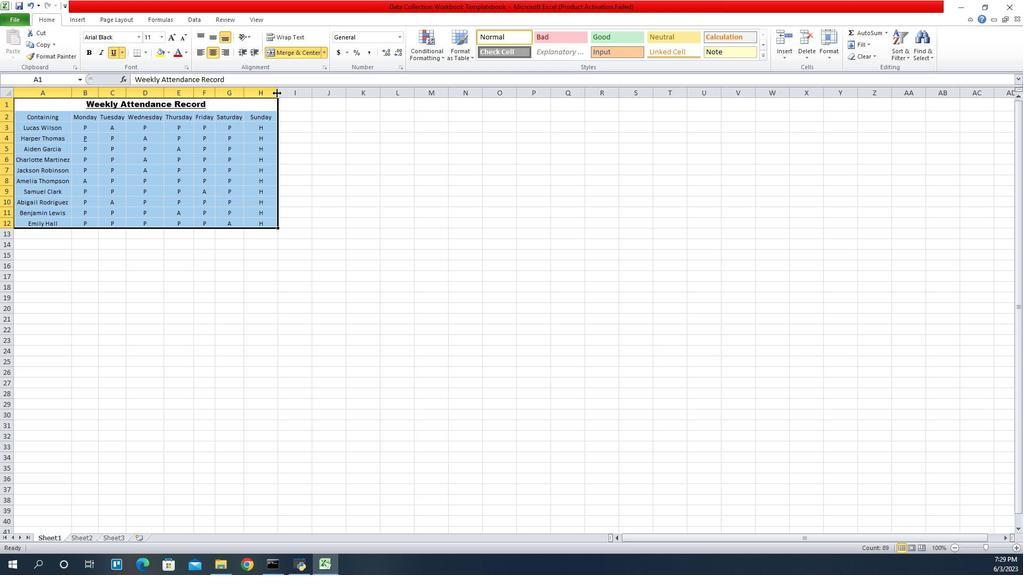 
Action: Mouse pressed left at (1007, 95)
Screenshot: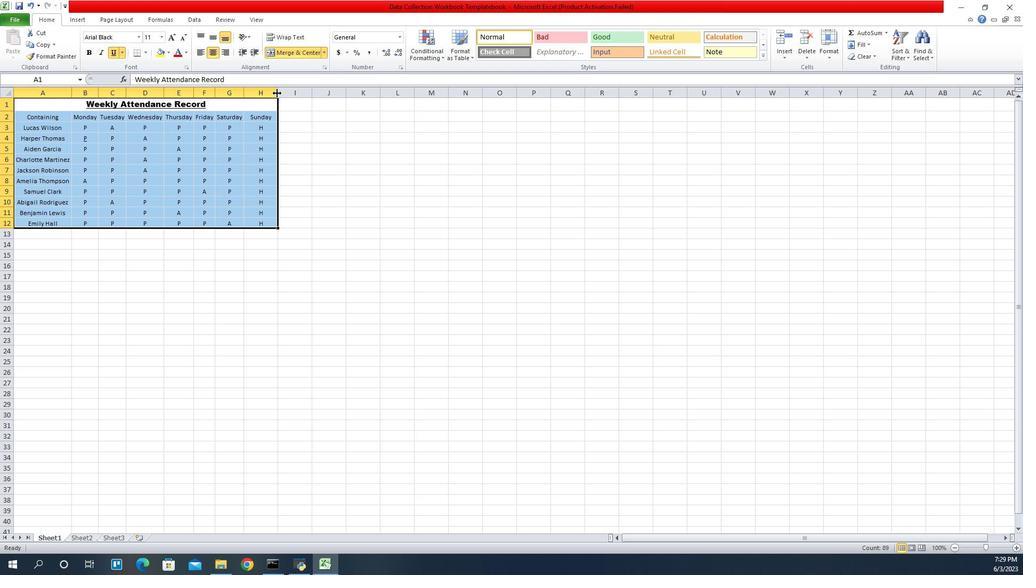 
Action: Mouse moved to (953, 124)
Screenshot: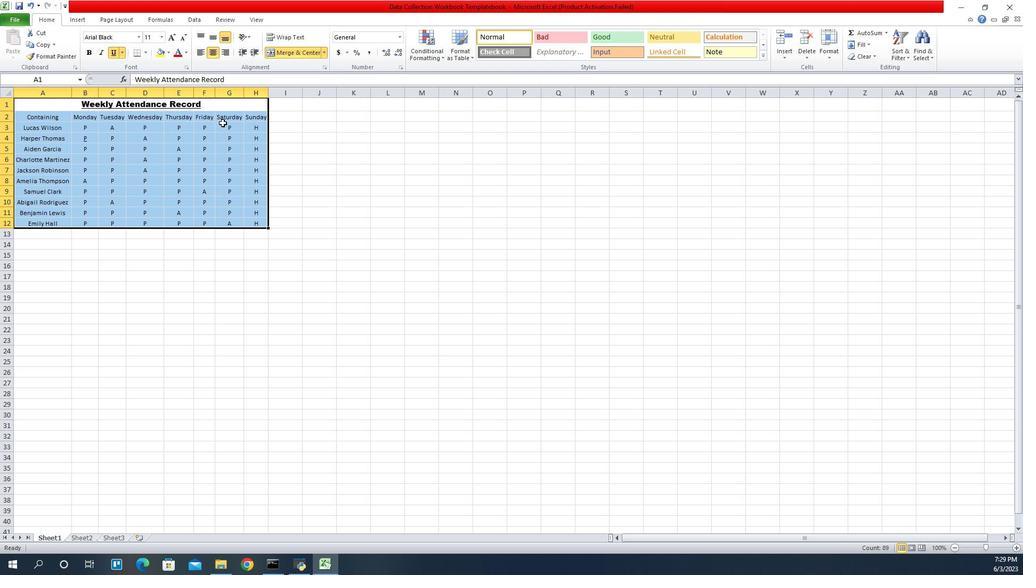 
